 Task: Open Card Service Level Agreement Review in Board Data Visualization Techniques to Workspace Business Development and Sales and add a team member Softage.1@softage.net, a label Orange, a checklist Talent Management, an attachment from Trello, a color Orange and finally, add a card description 'Develop and launch new customer feedback program for service improvements' and a comment 'Let us make sure we have clear communication channels in place for this task to ensure that everyone is on the same page.'. Add a start date 'Jan 01, 1900' with a due date 'Jan 08, 1900'
Action: Mouse moved to (284, 161)
Screenshot: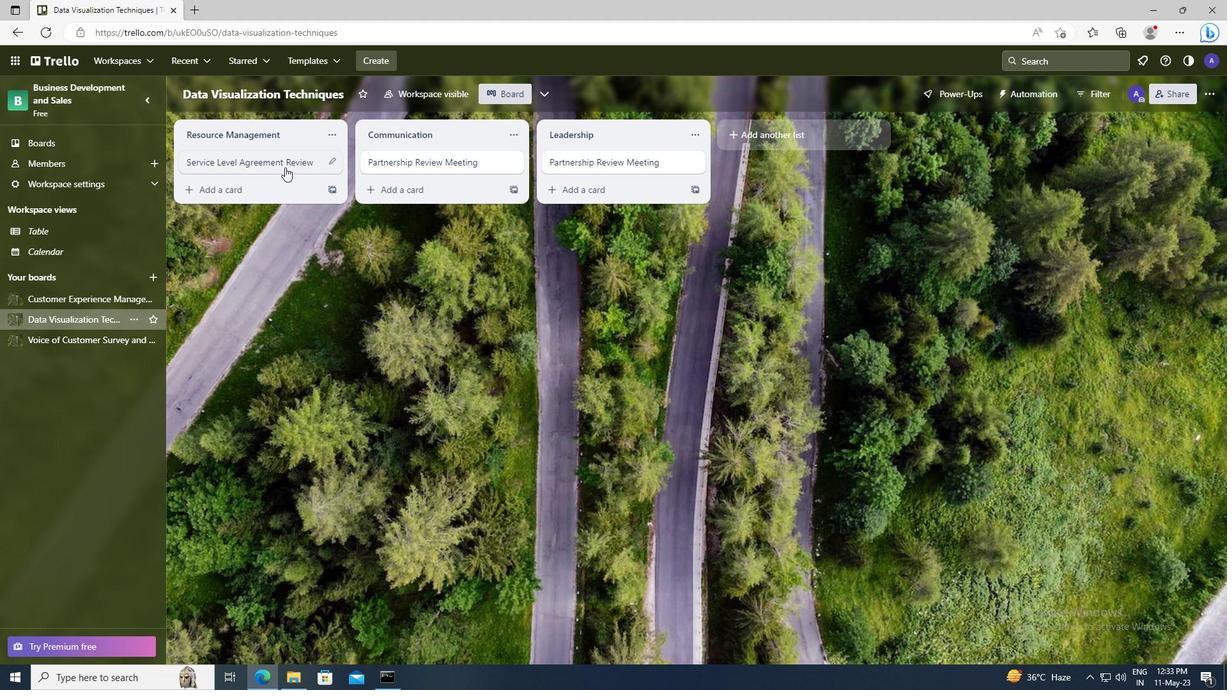 
Action: Mouse pressed left at (284, 161)
Screenshot: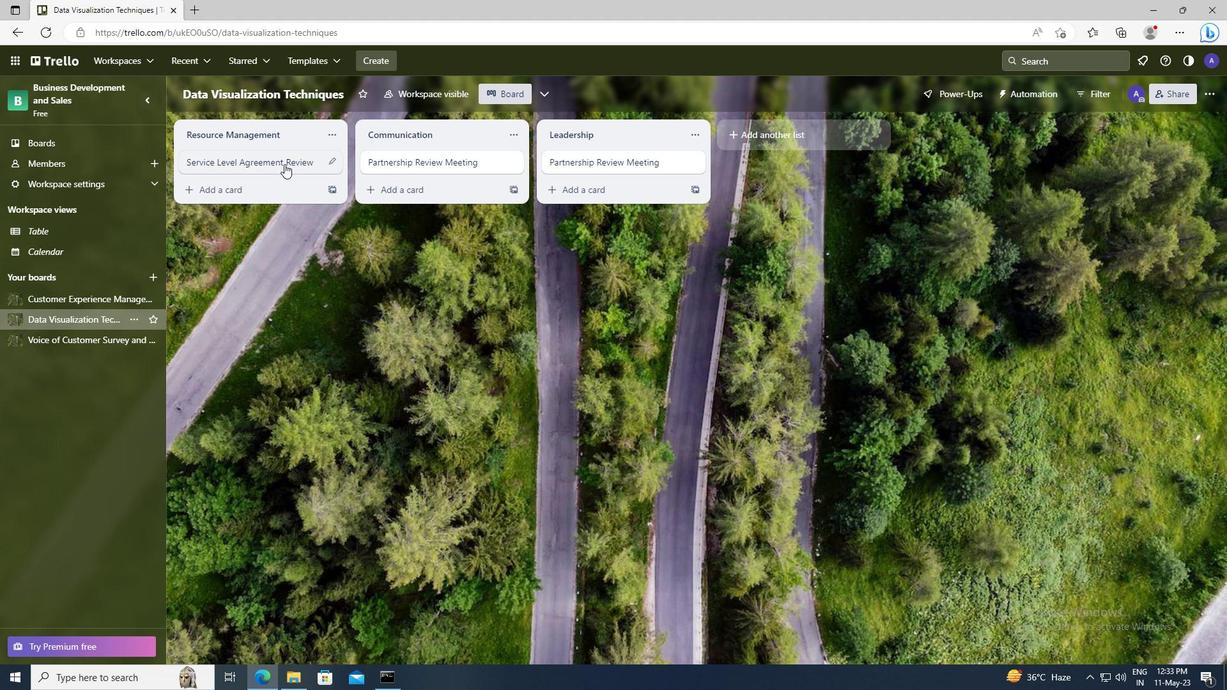 
Action: Mouse moved to (773, 157)
Screenshot: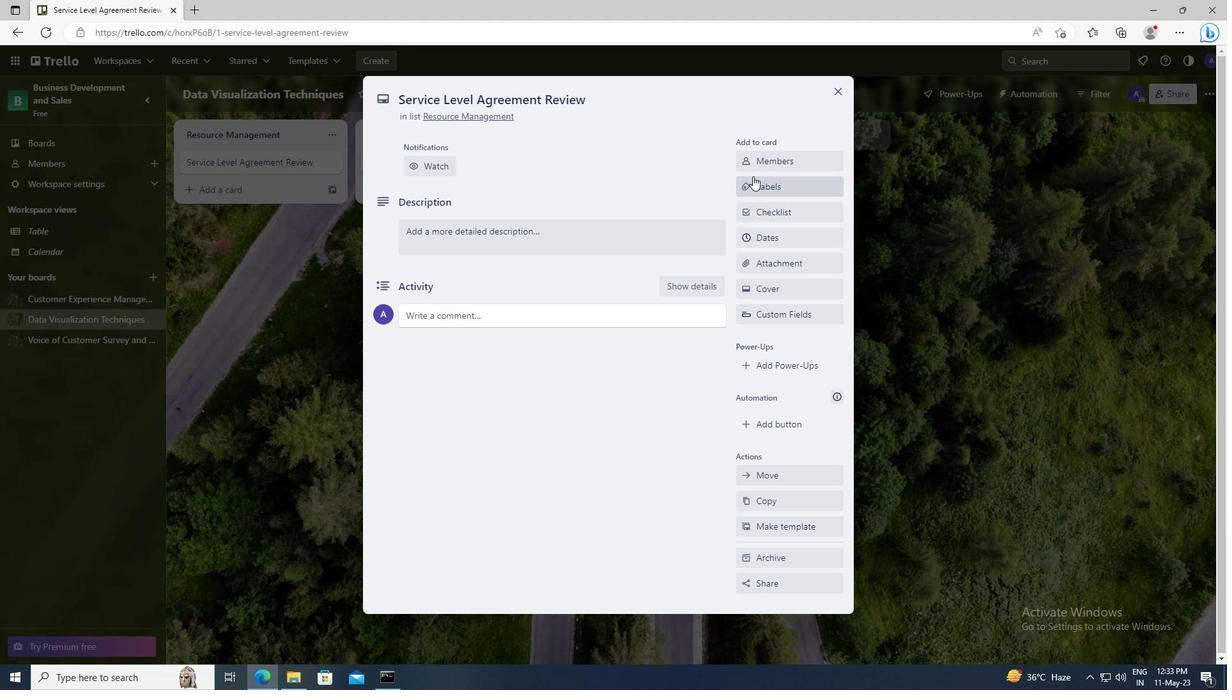 
Action: Mouse pressed left at (773, 157)
Screenshot: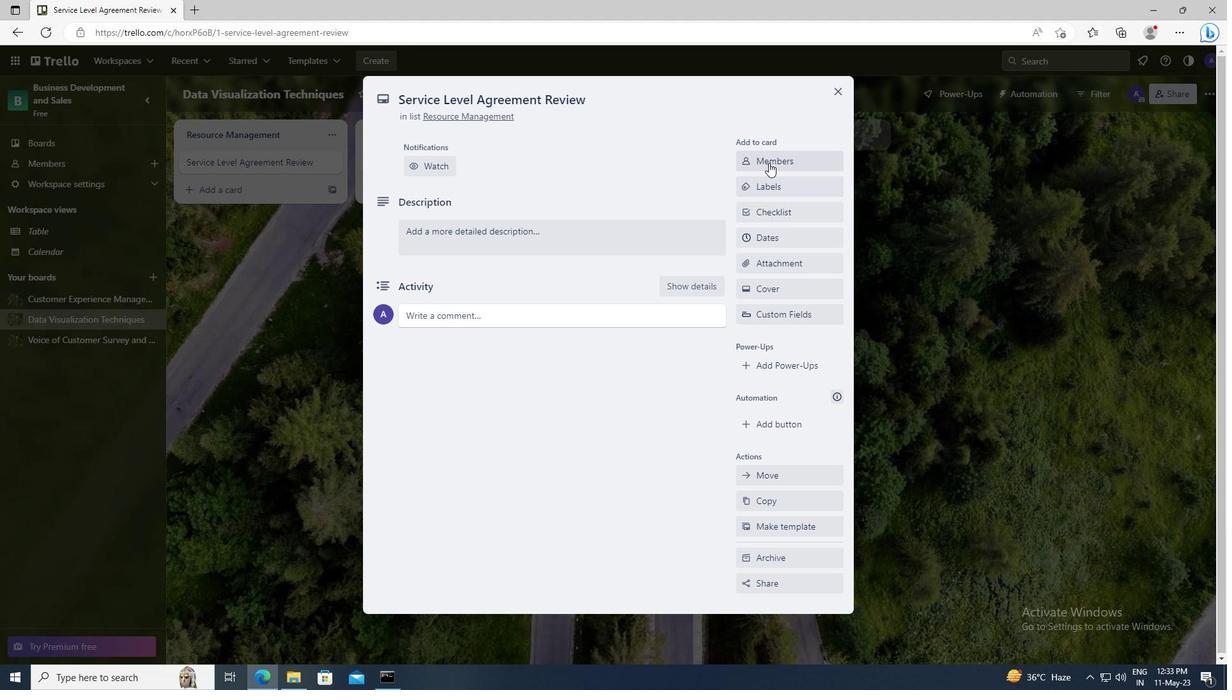 
Action: Mouse moved to (779, 216)
Screenshot: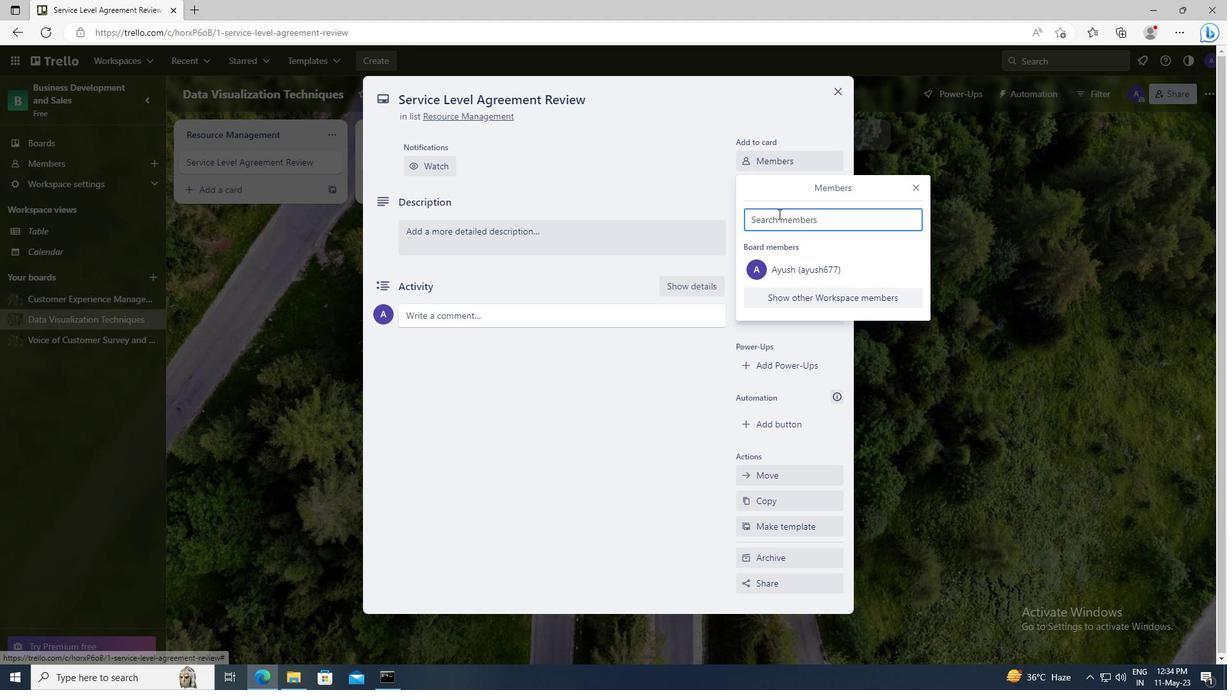 
Action: Mouse pressed left at (779, 216)
Screenshot: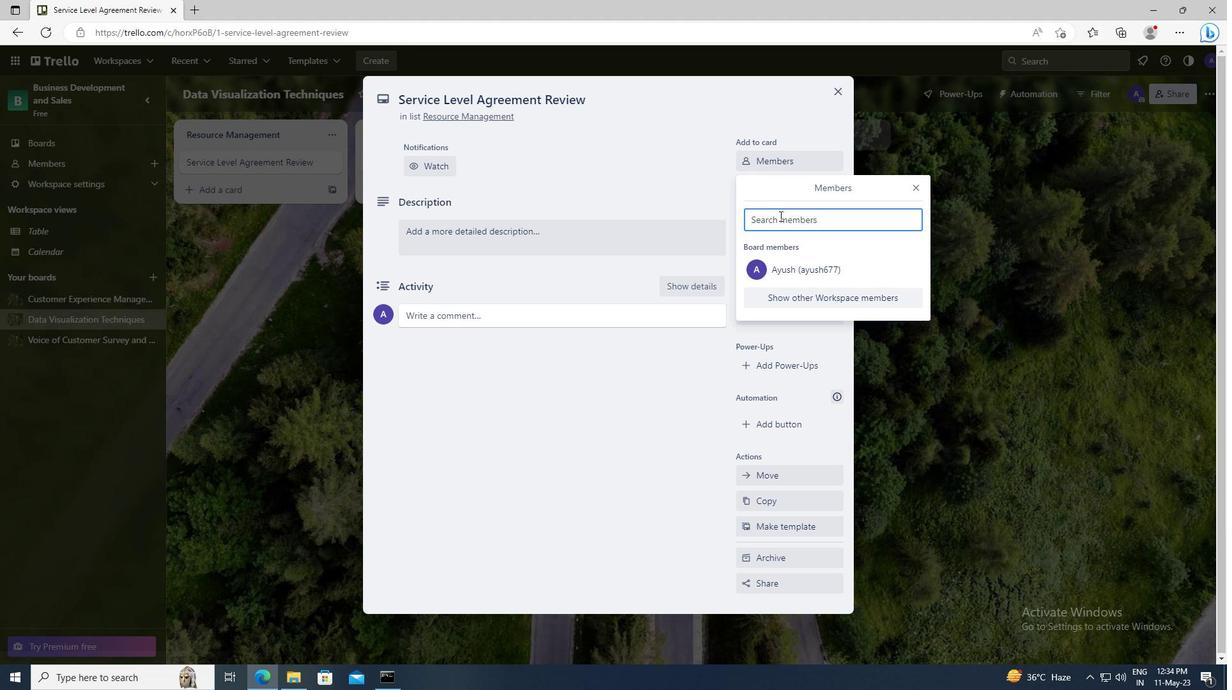 
Action: Key pressed <Key.shift>SOFTAGE.1
Screenshot: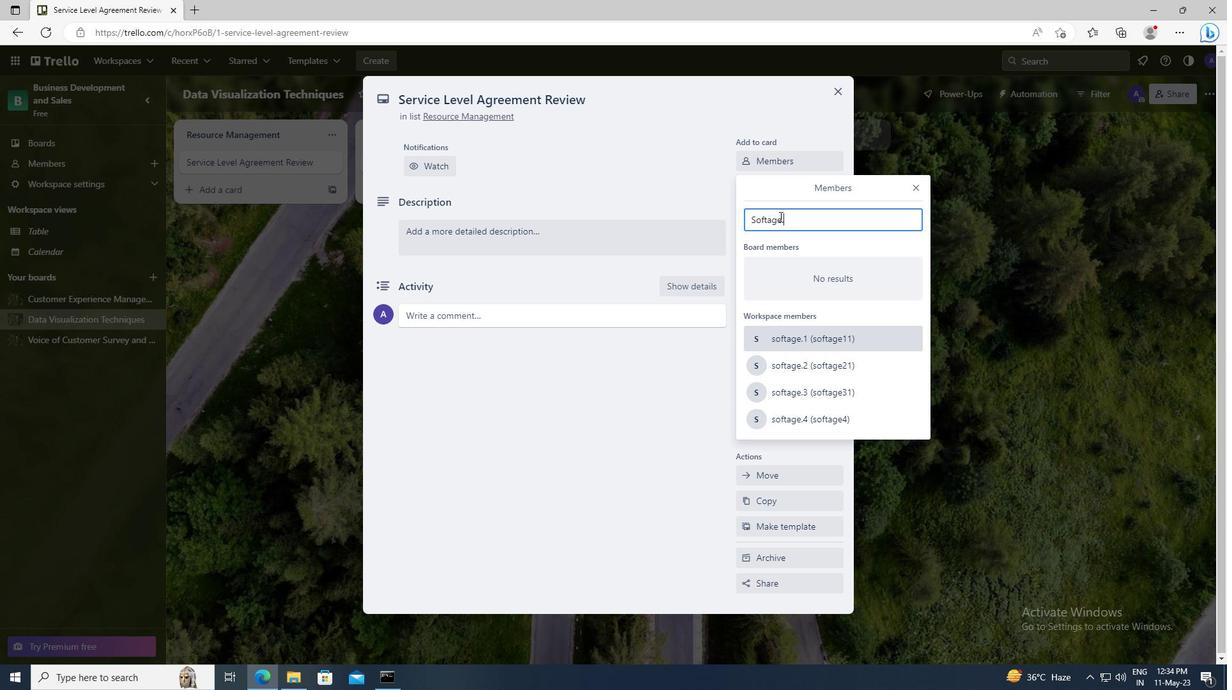 
Action: Mouse moved to (786, 337)
Screenshot: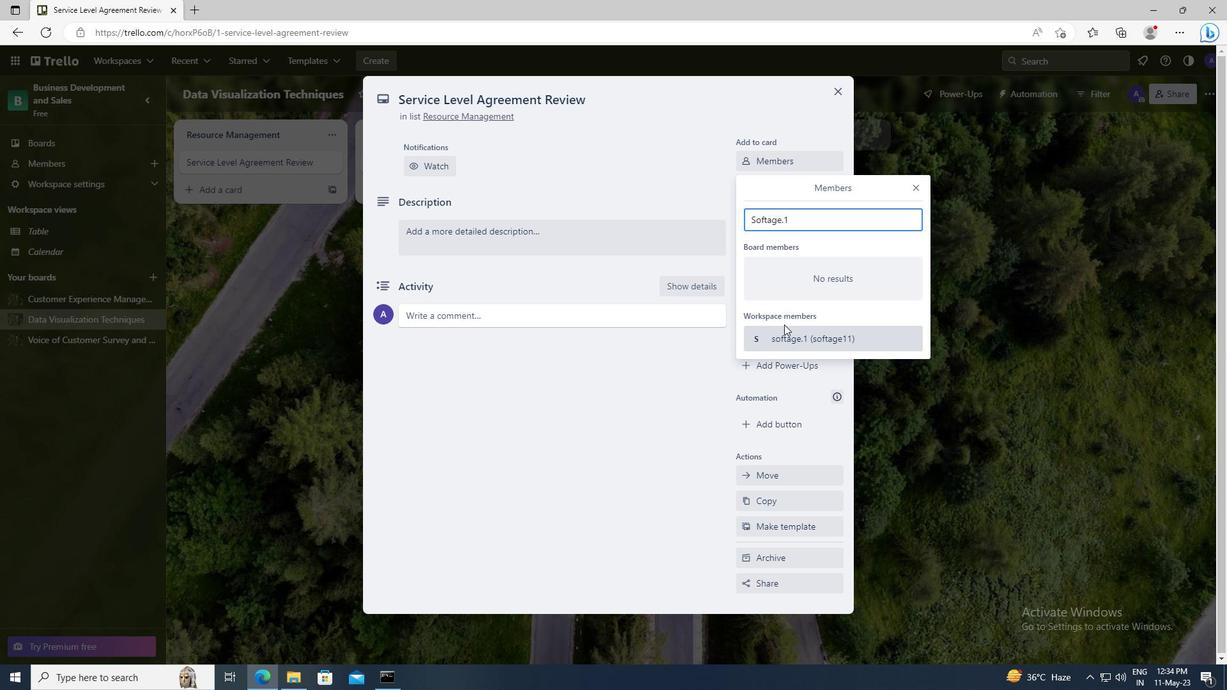 
Action: Mouse pressed left at (786, 337)
Screenshot: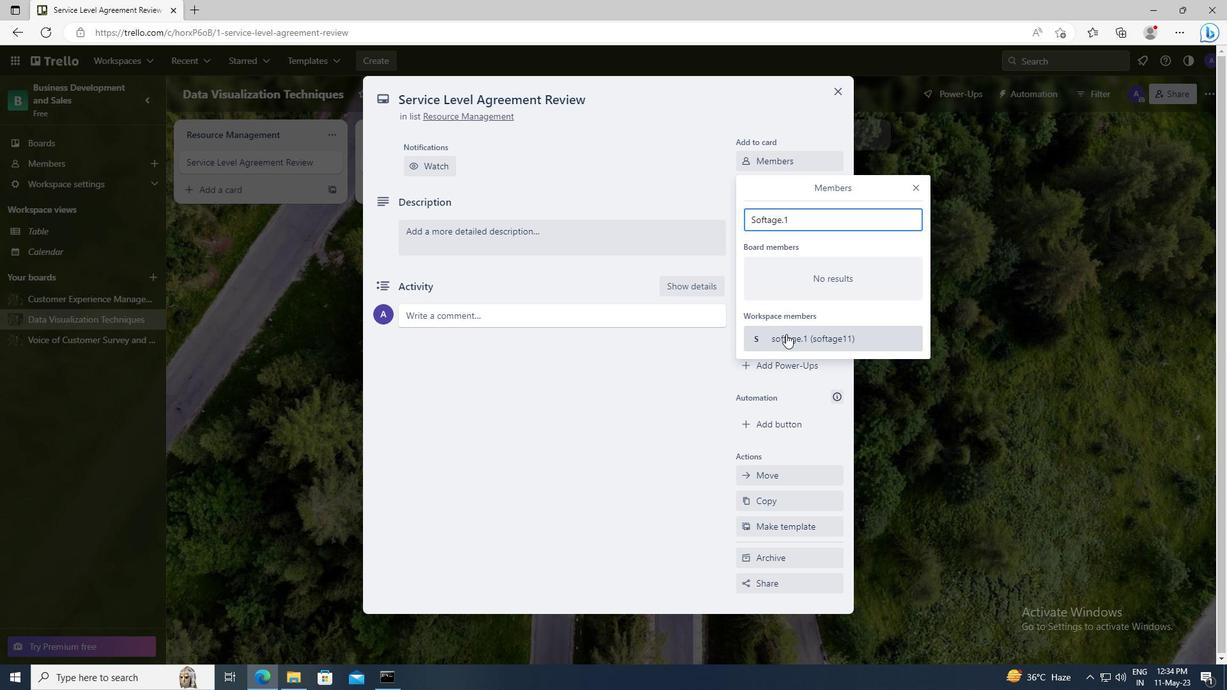 
Action: Mouse moved to (918, 189)
Screenshot: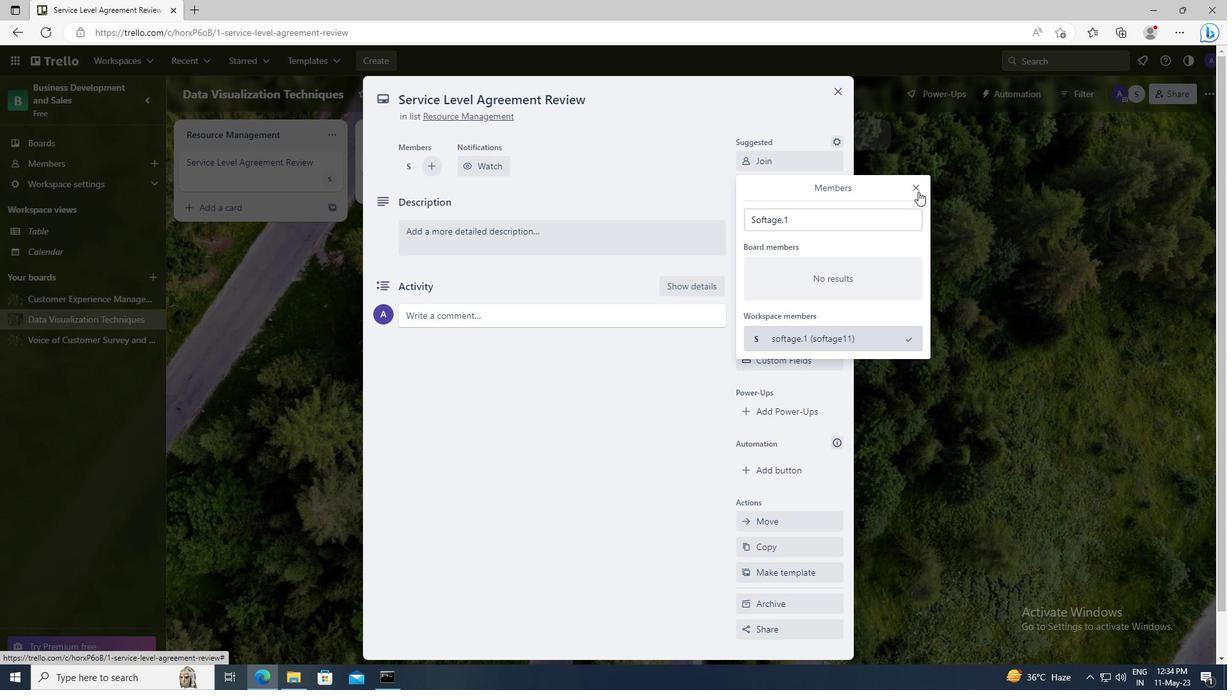 
Action: Mouse pressed left at (918, 189)
Screenshot: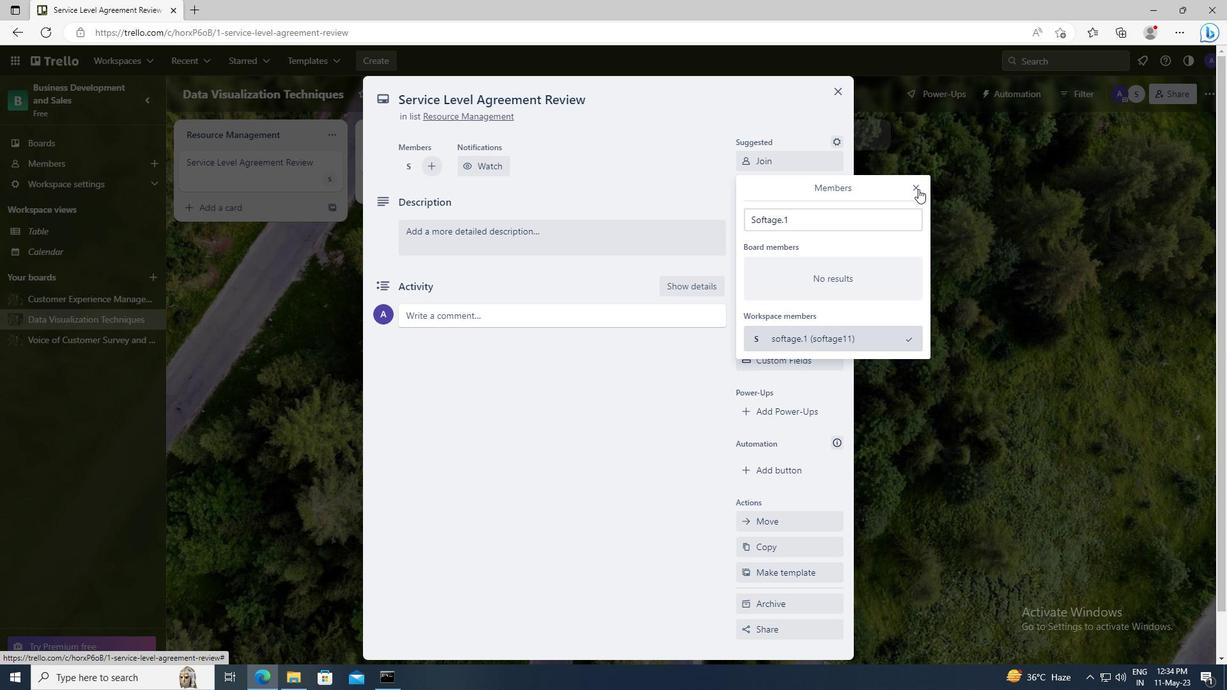 
Action: Mouse moved to (773, 230)
Screenshot: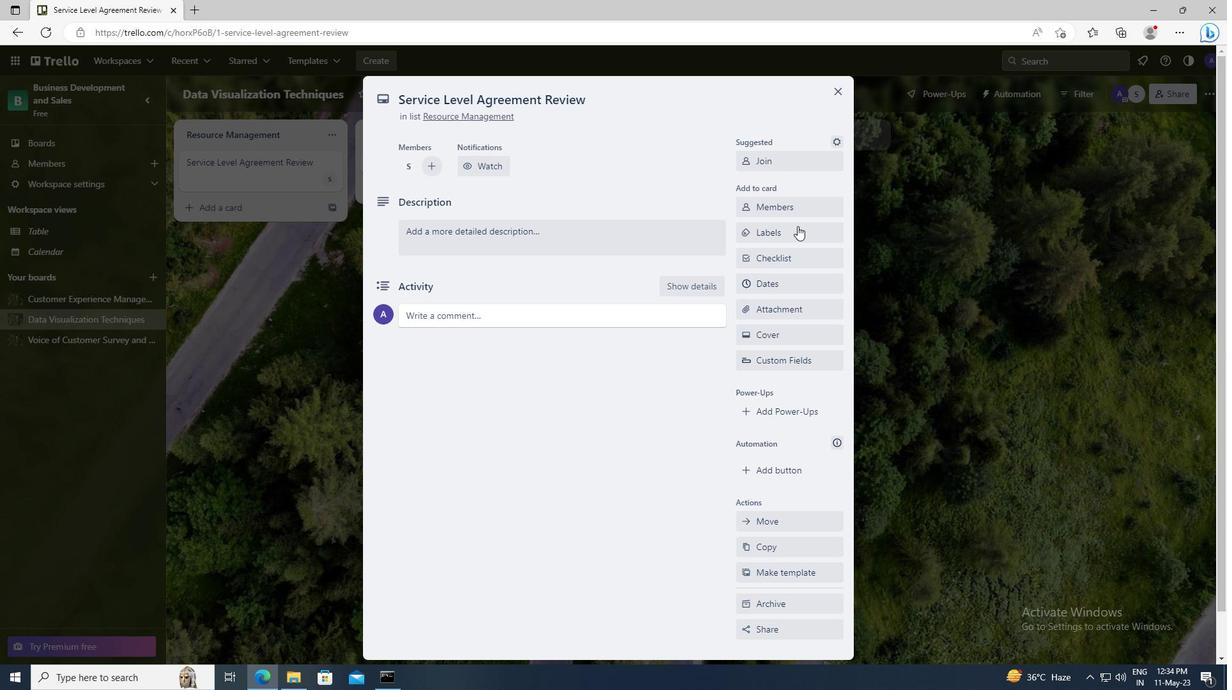 
Action: Mouse pressed left at (773, 230)
Screenshot: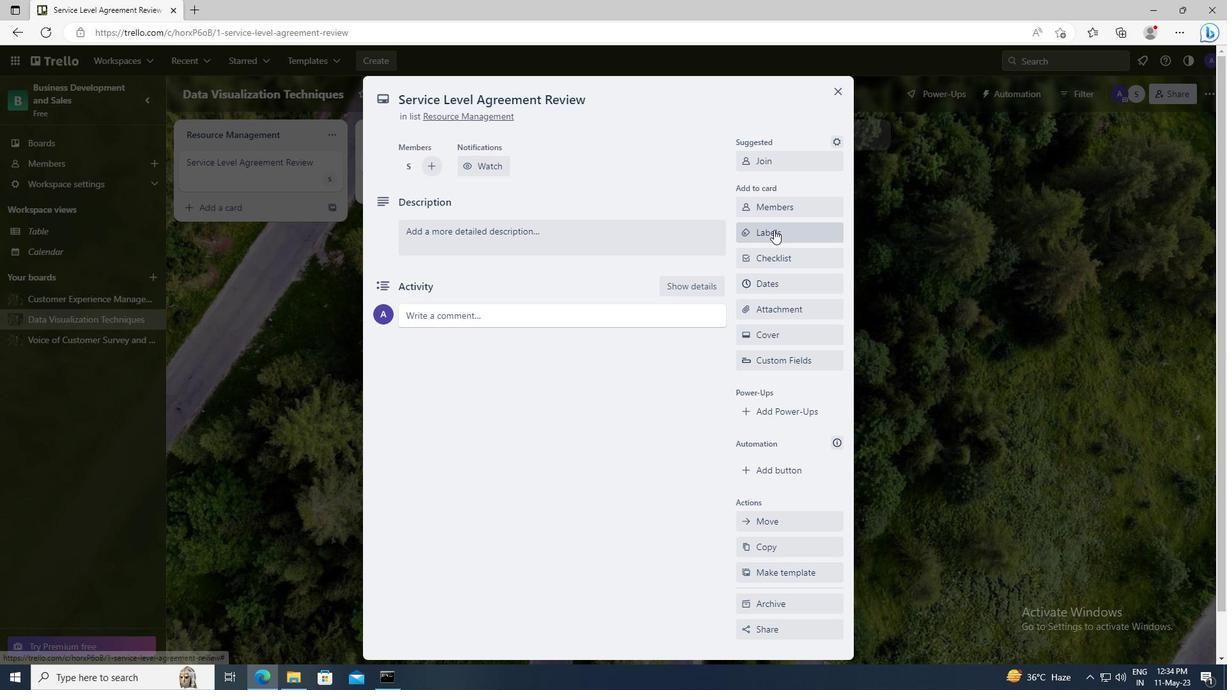 
Action: Mouse moved to (818, 482)
Screenshot: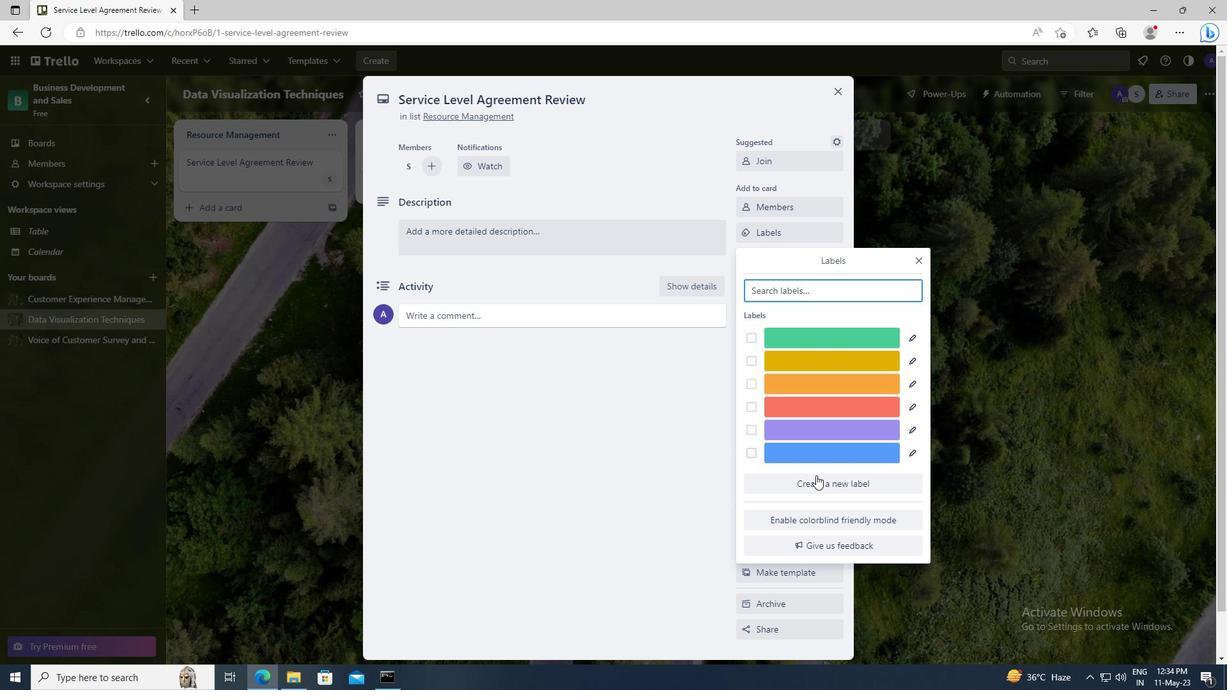 
Action: Mouse pressed left at (818, 482)
Screenshot: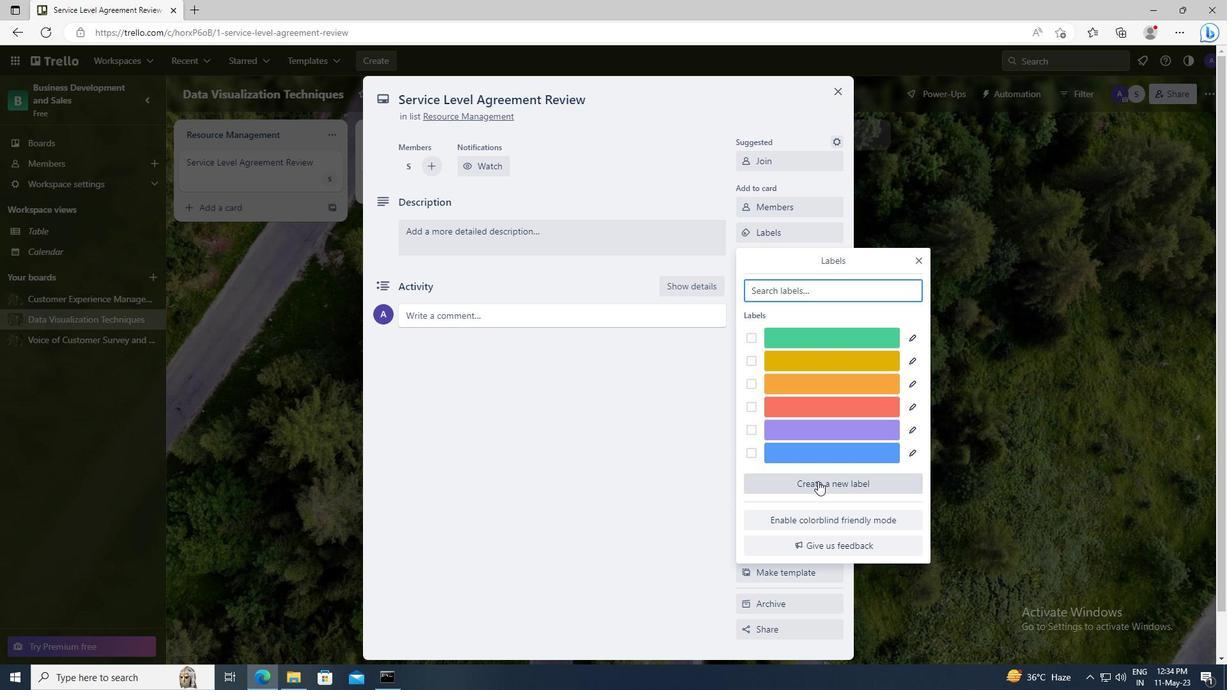 
Action: Mouse moved to (841, 448)
Screenshot: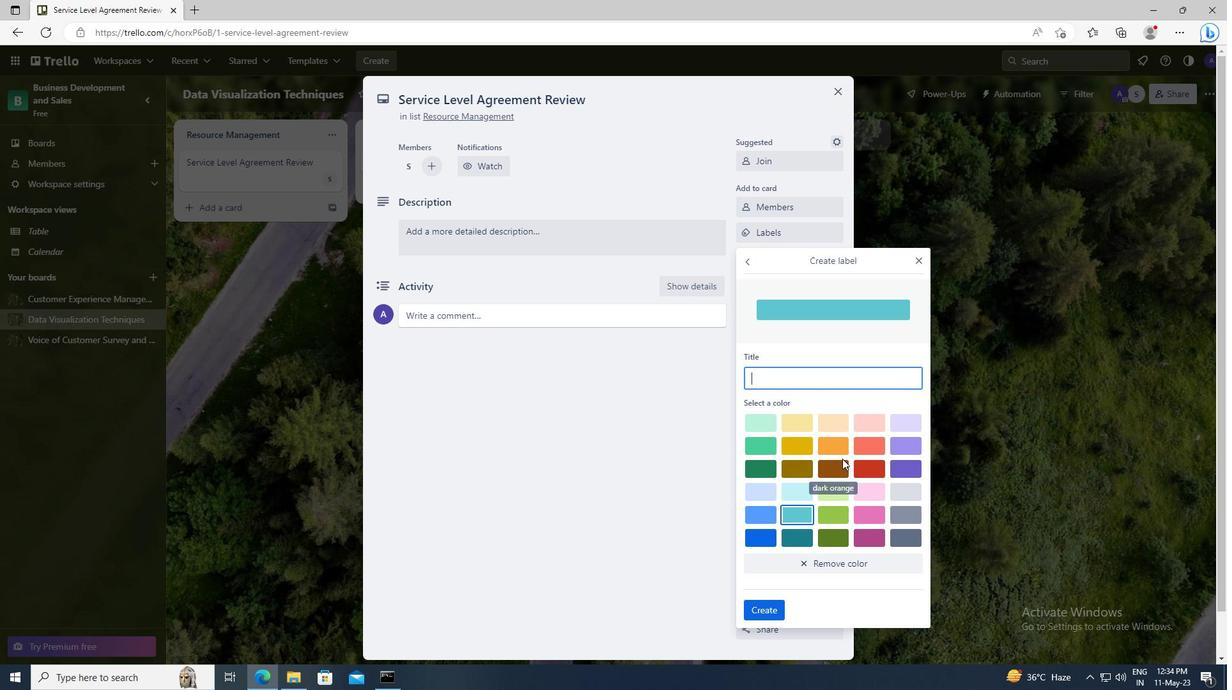 
Action: Mouse pressed left at (841, 448)
Screenshot: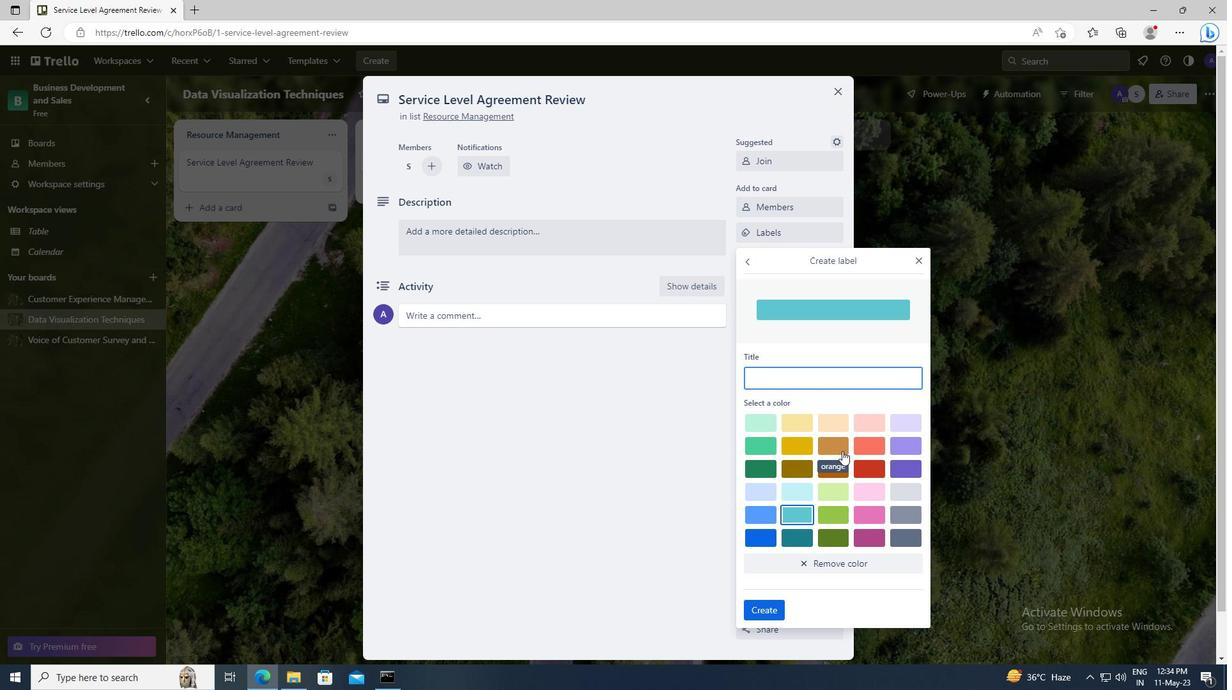 
Action: Mouse moved to (777, 607)
Screenshot: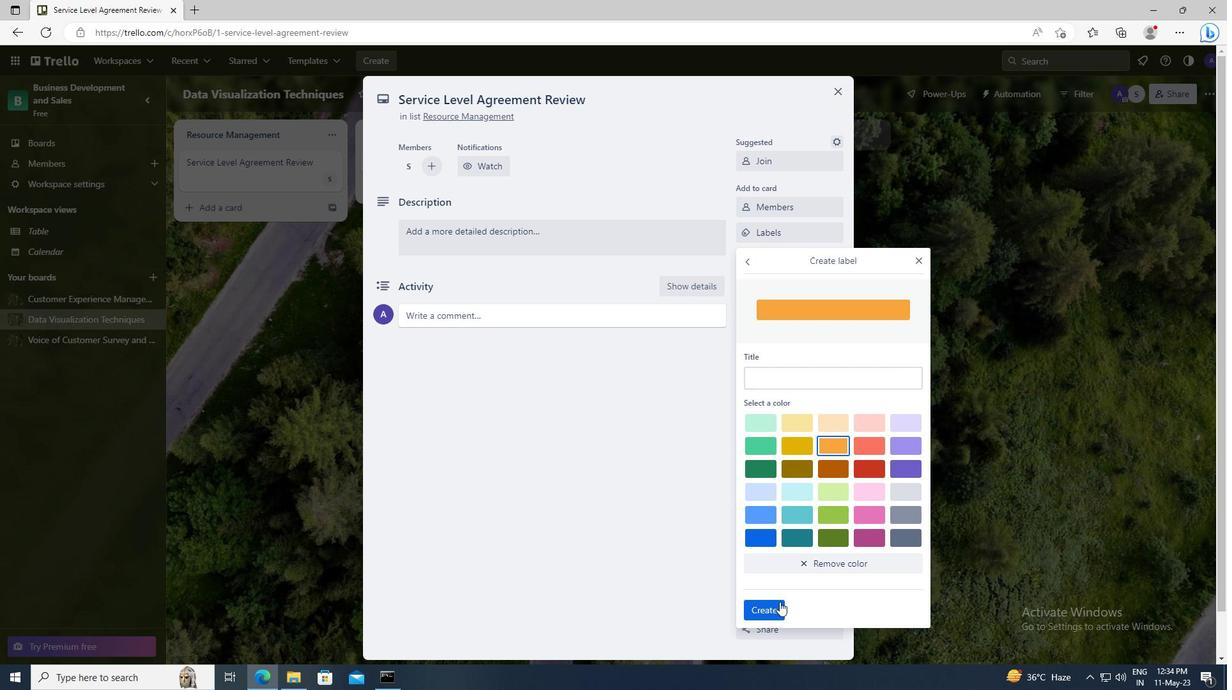 
Action: Mouse pressed left at (777, 607)
Screenshot: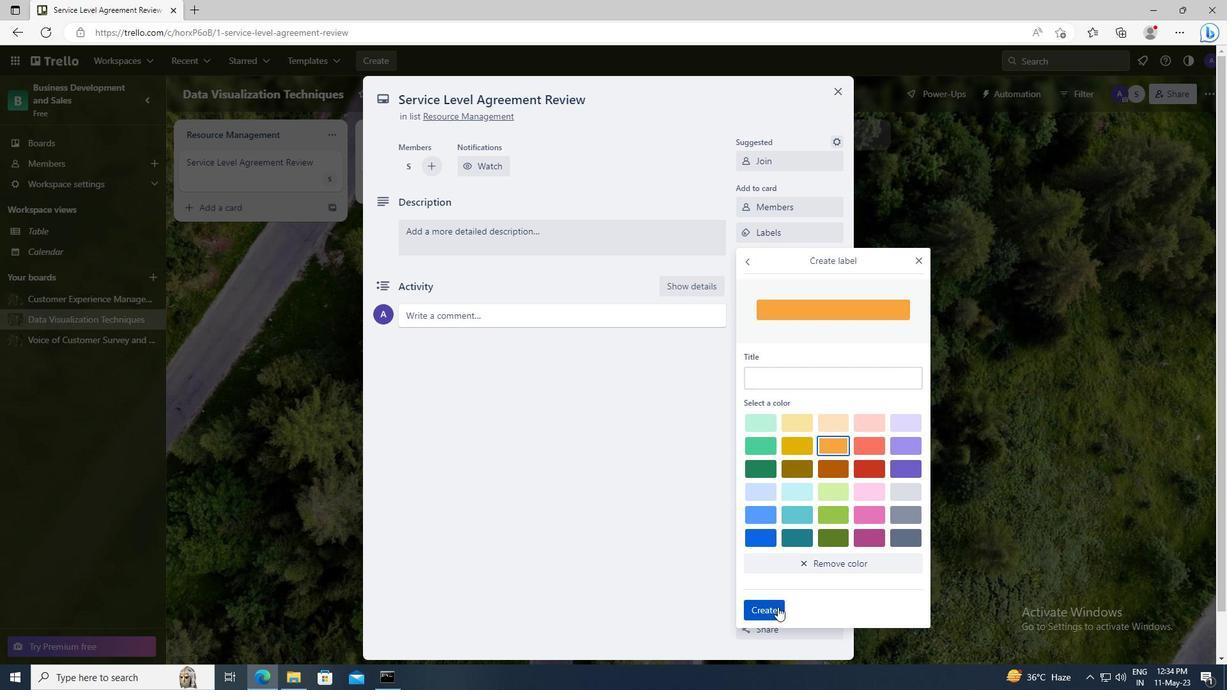 
Action: Mouse moved to (919, 261)
Screenshot: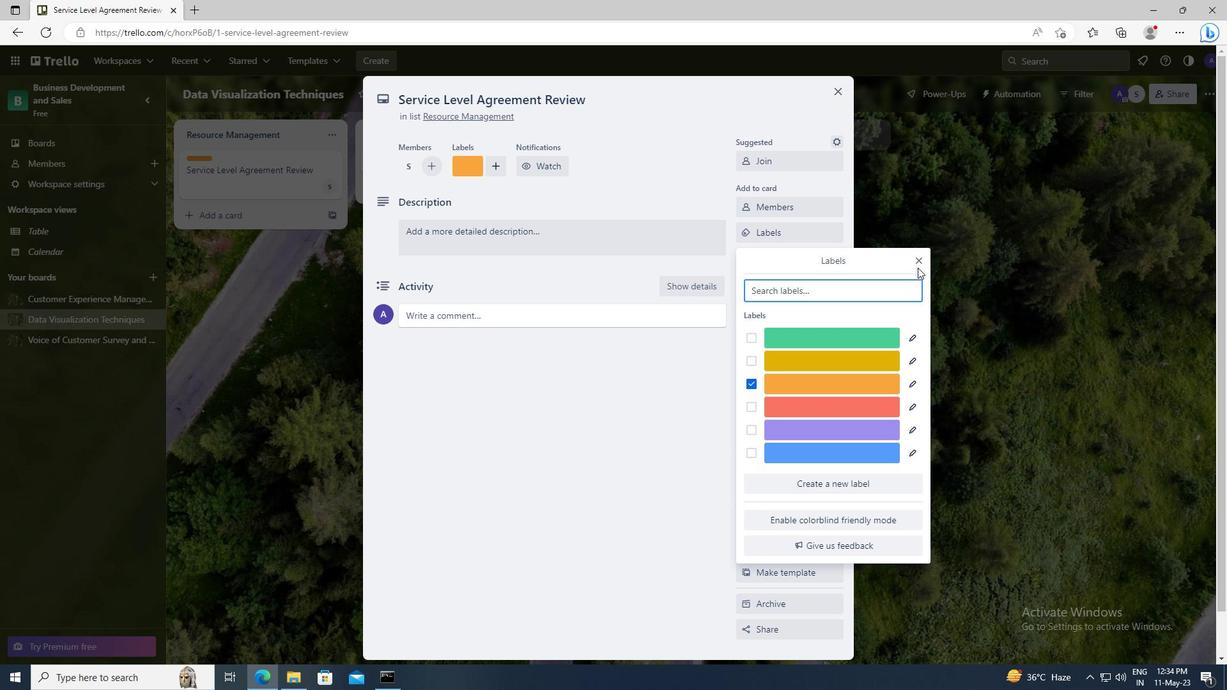 
Action: Mouse pressed left at (919, 261)
Screenshot: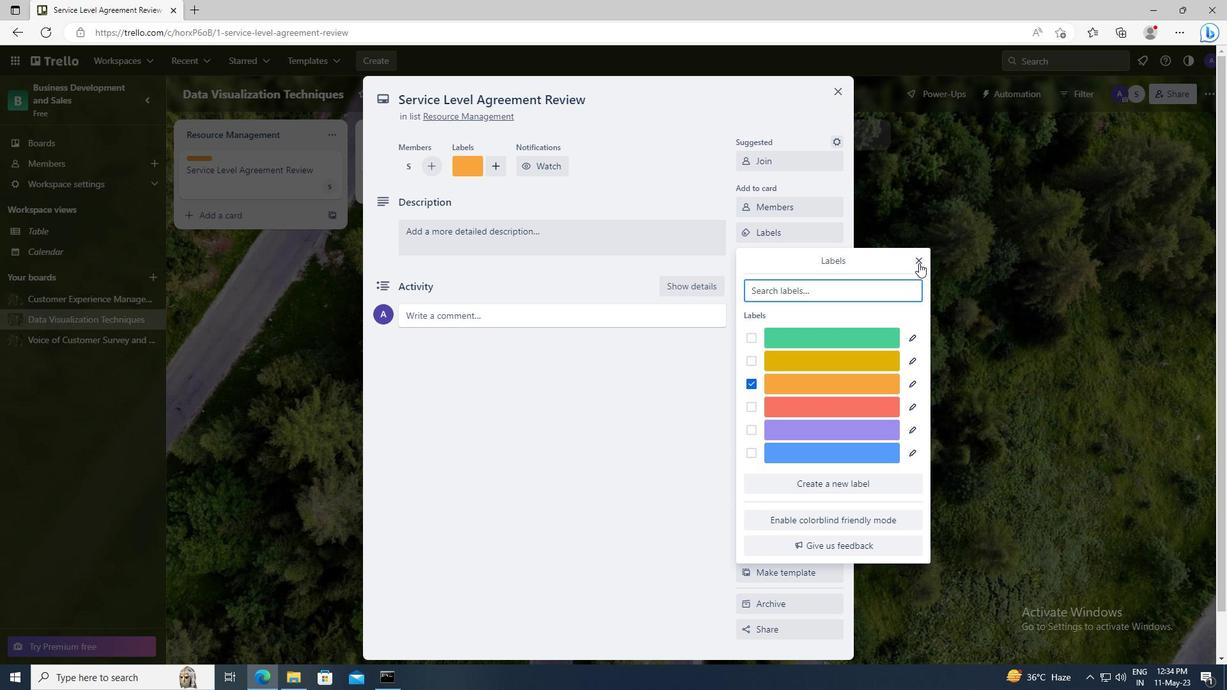 
Action: Mouse moved to (798, 257)
Screenshot: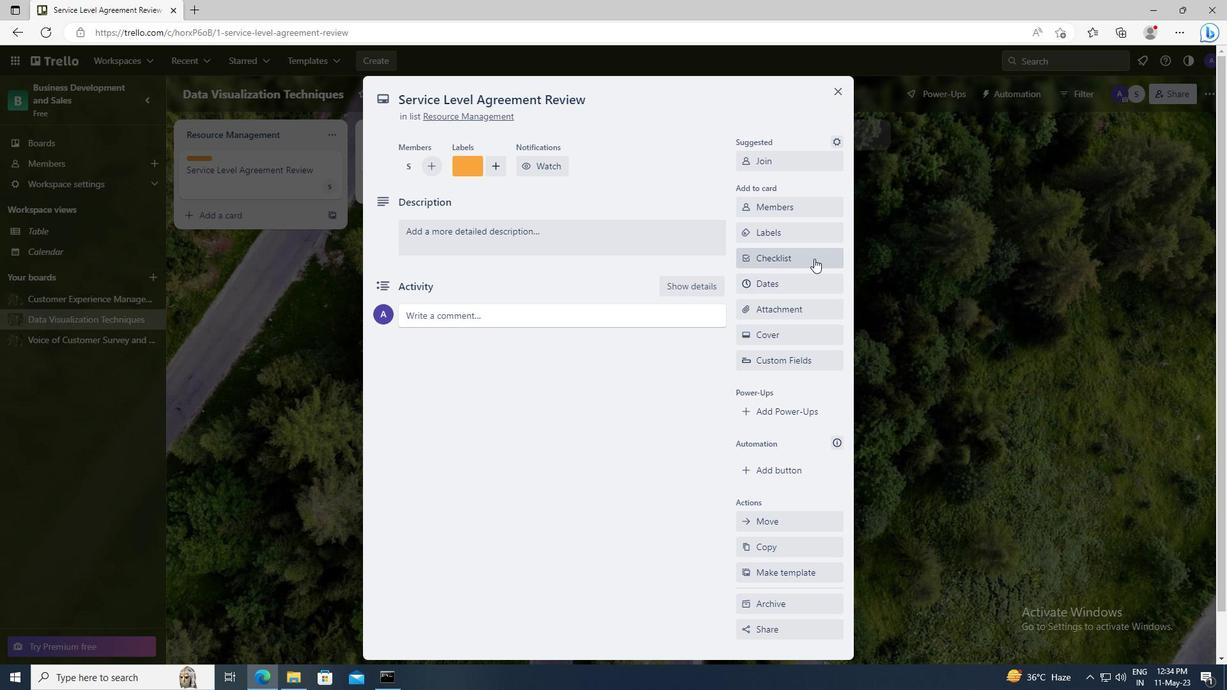 
Action: Mouse pressed left at (798, 257)
Screenshot: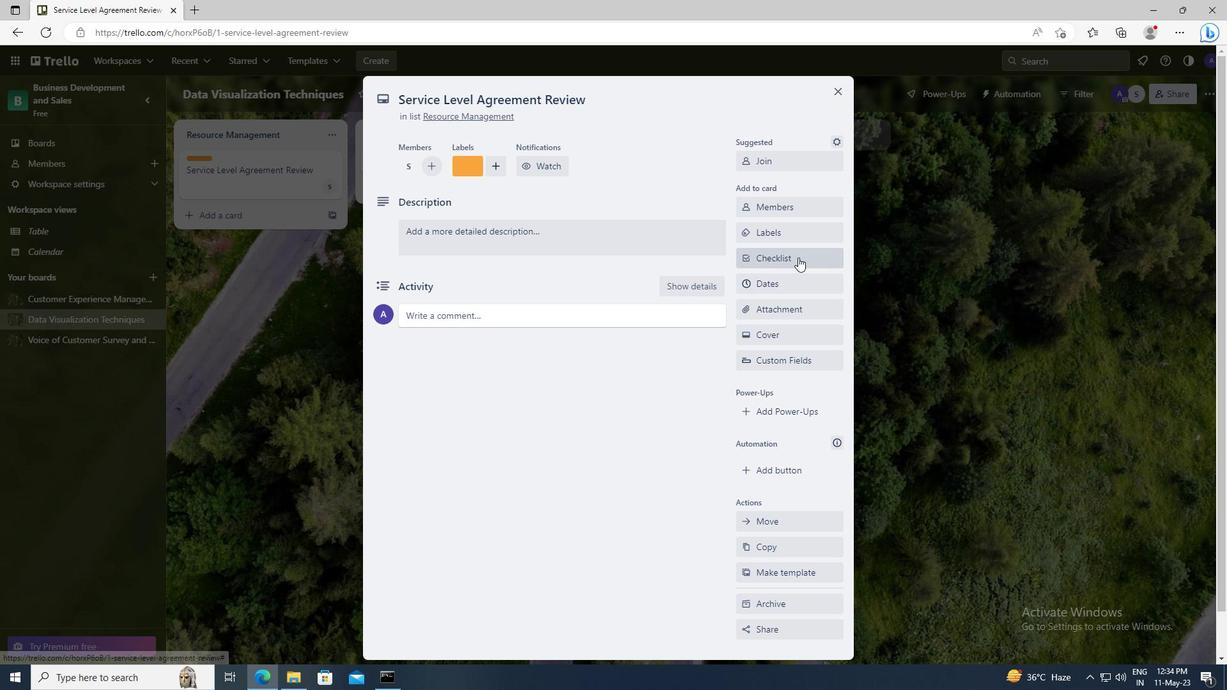 
Action: Key pressed <Key.shift>TALENT<Key.space><Key.shift>MANAGEMENT
Screenshot: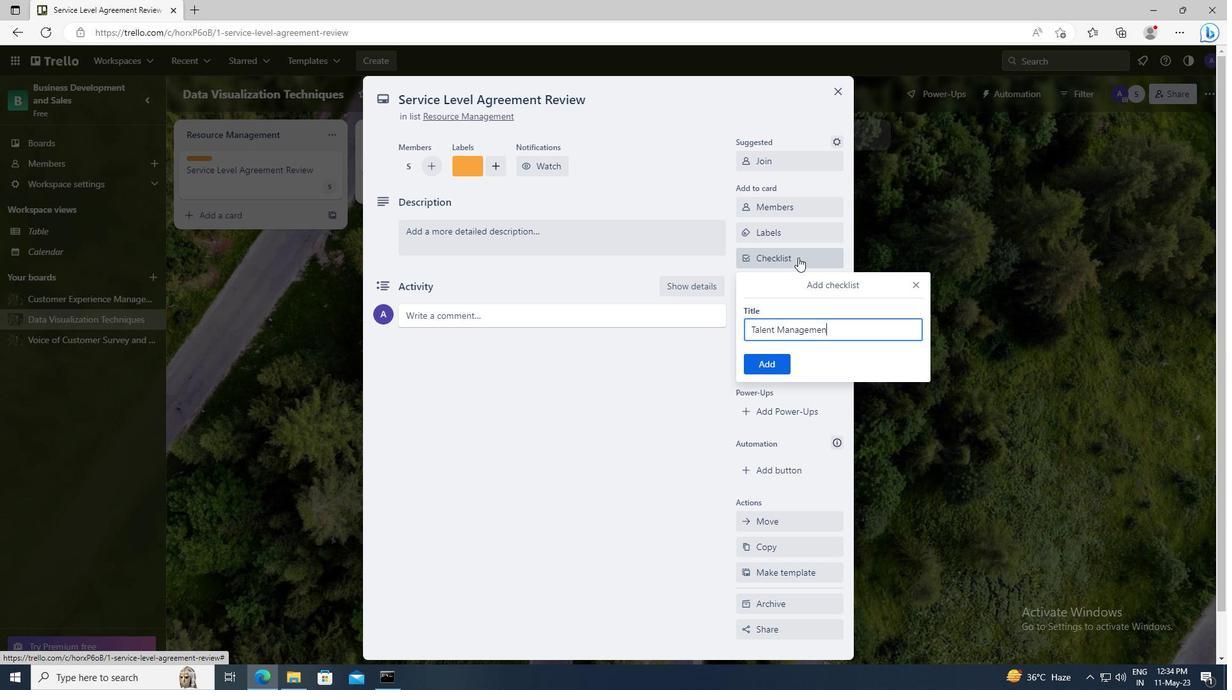 
Action: Mouse moved to (769, 364)
Screenshot: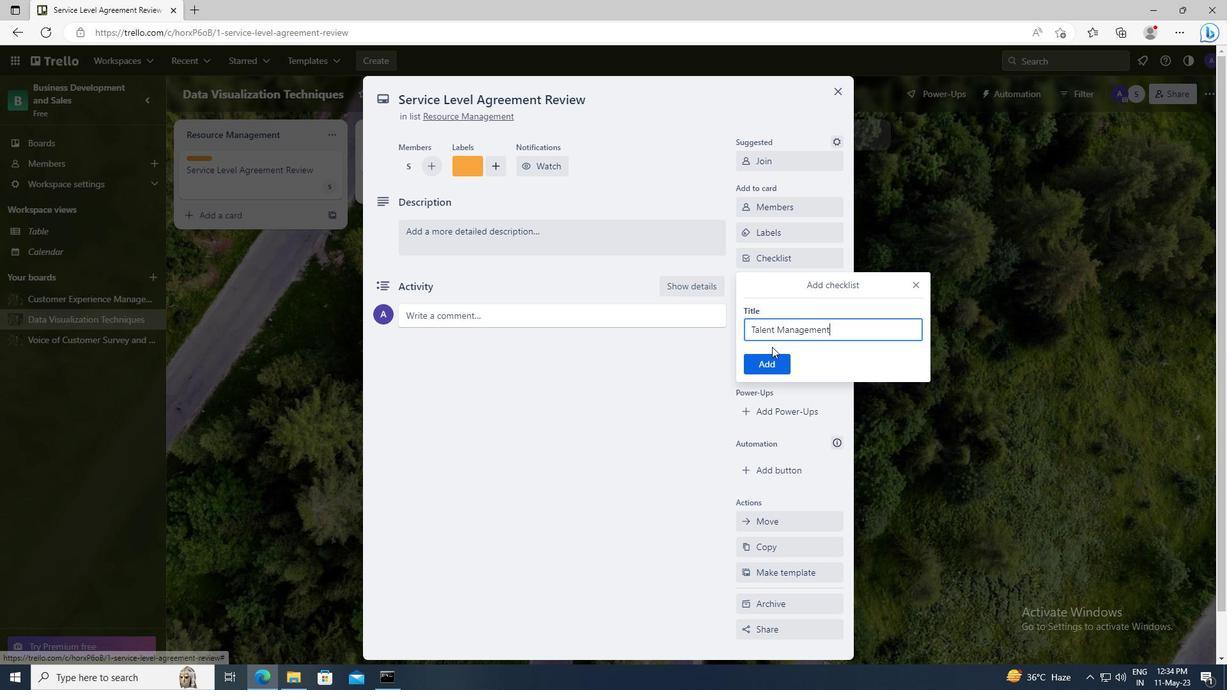 
Action: Mouse pressed left at (769, 364)
Screenshot: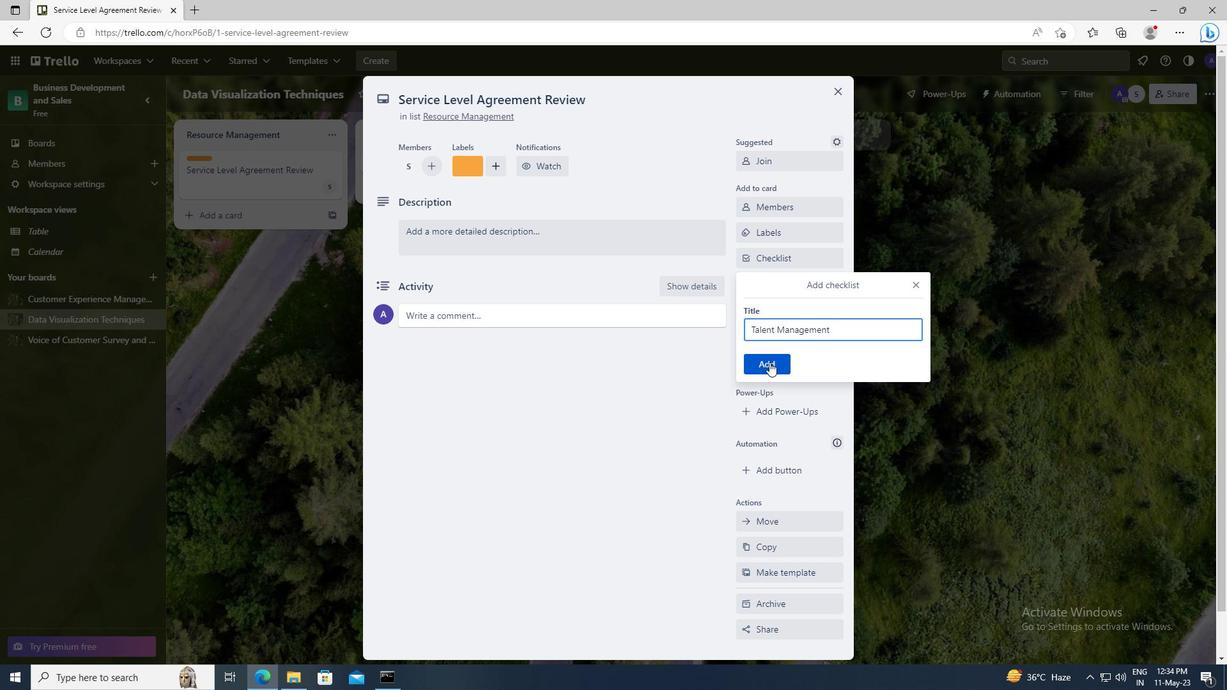 
Action: Mouse moved to (765, 299)
Screenshot: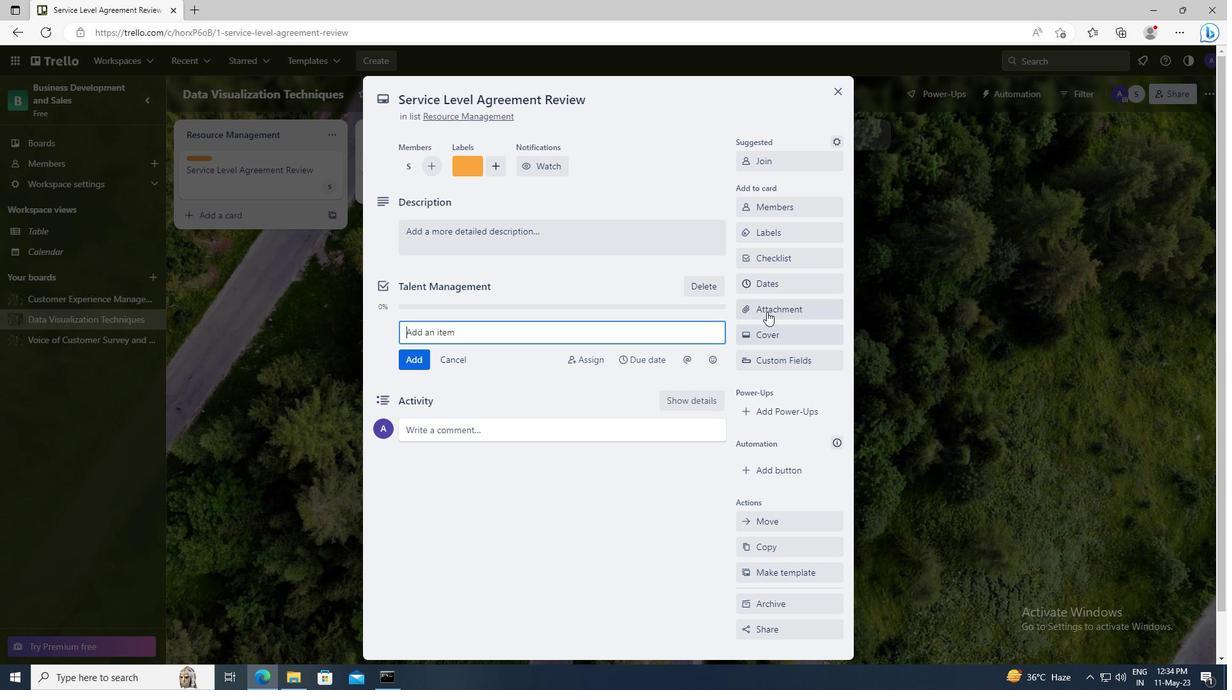 
Action: Mouse pressed left at (765, 299)
Screenshot: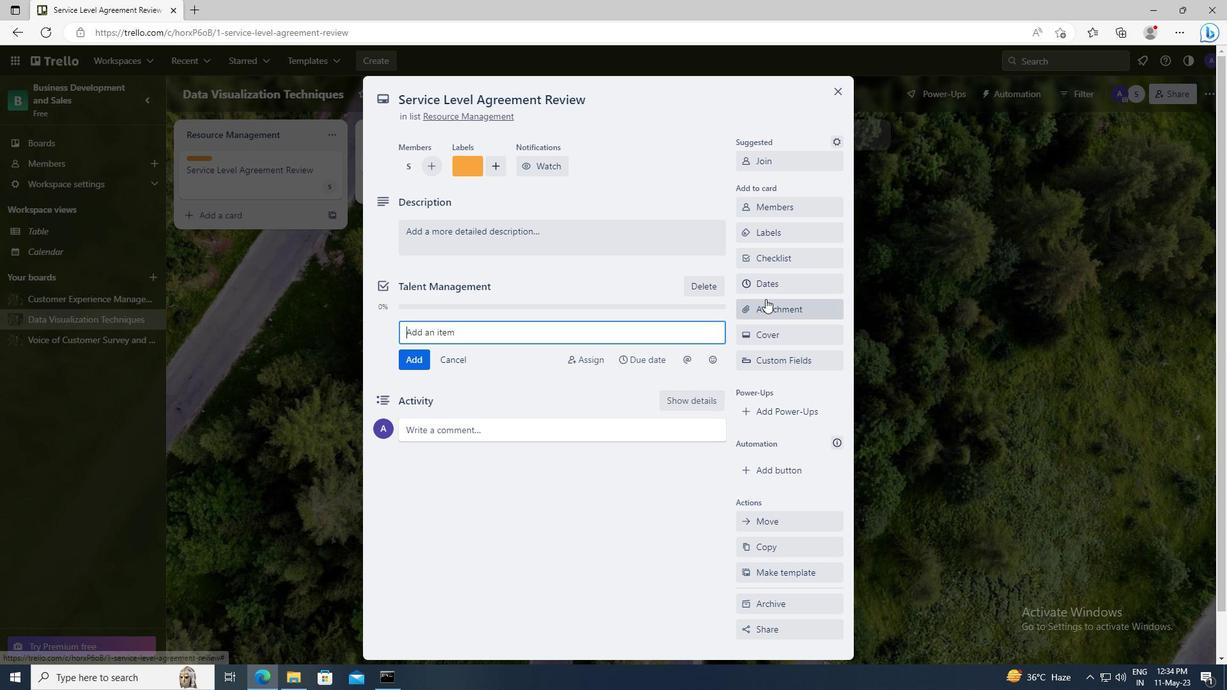 
Action: Mouse moved to (761, 386)
Screenshot: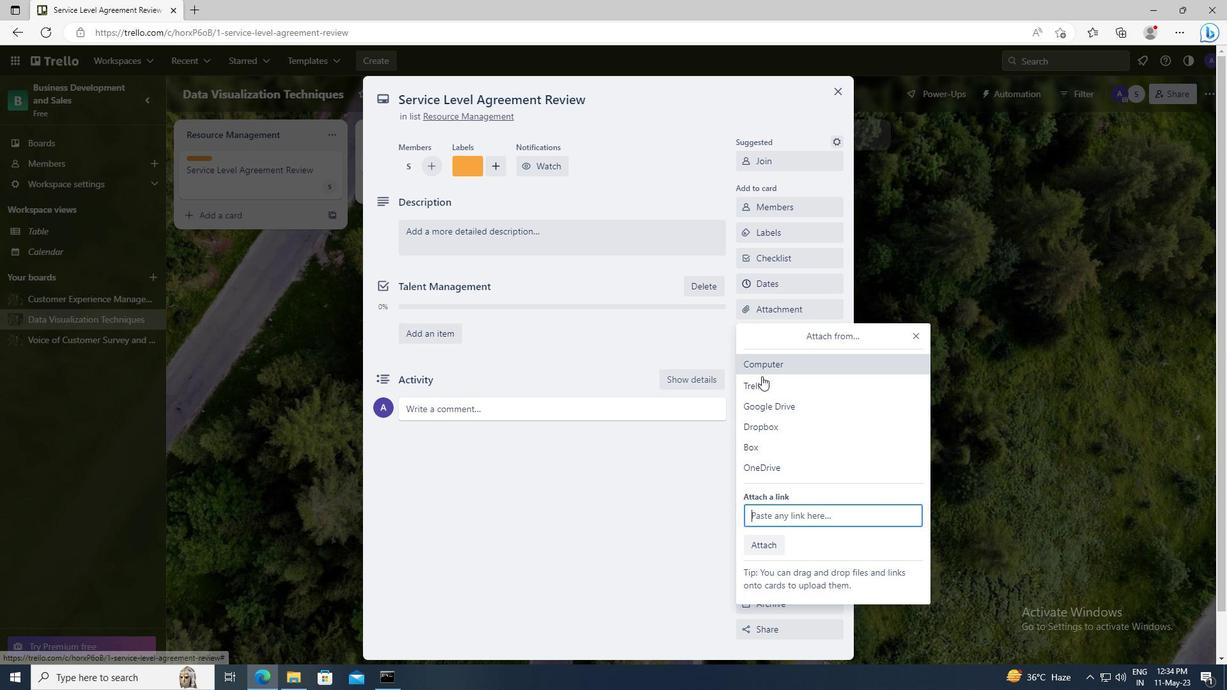 
Action: Mouse pressed left at (761, 386)
Screenshot: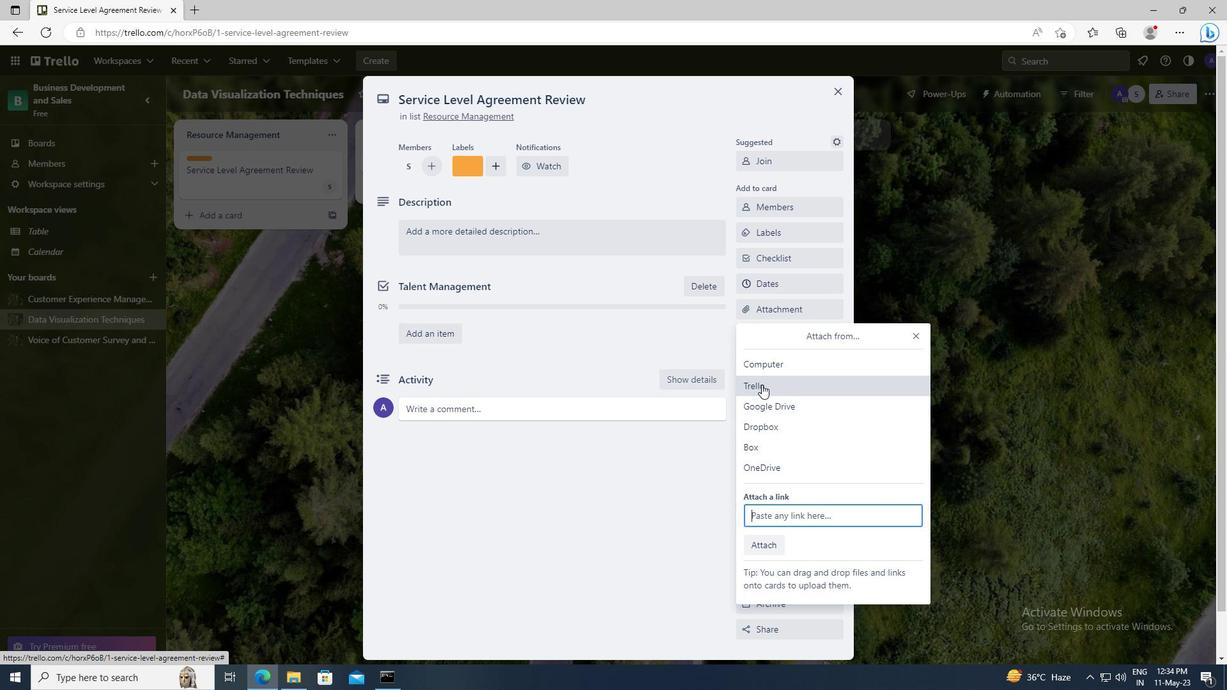 
Action: Mouse moved to (766, 295)
Screenshot: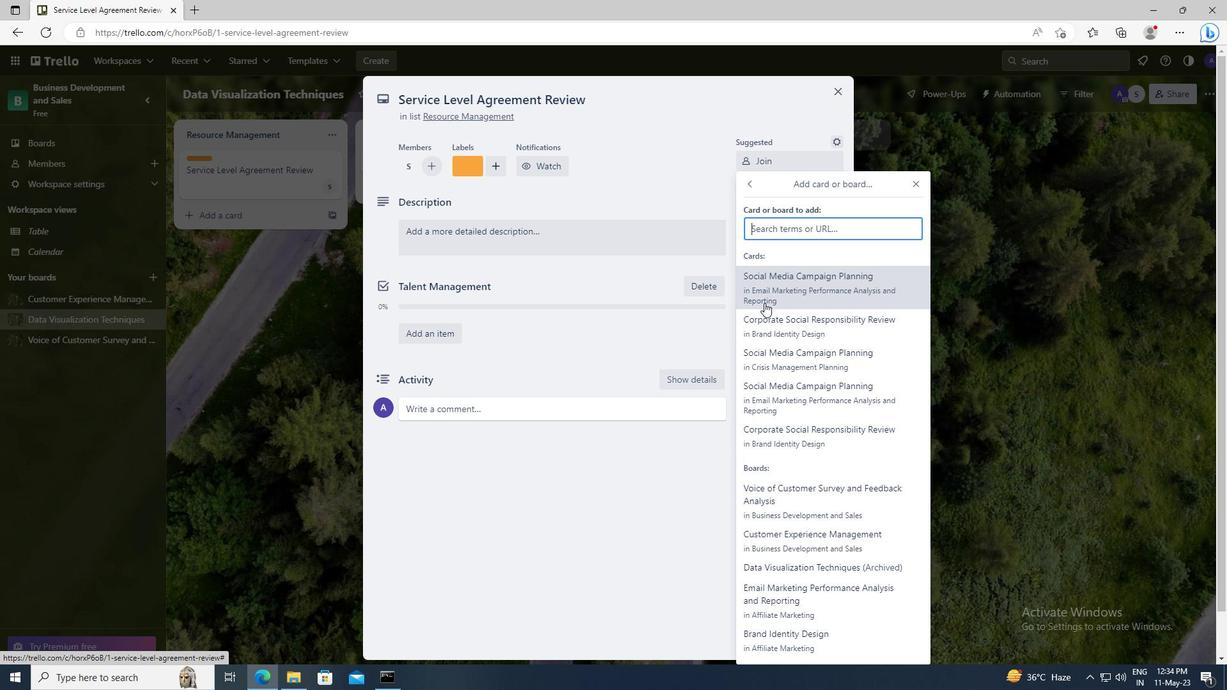 
Action: Mouse pressed left at (766, 295)
Screenshot: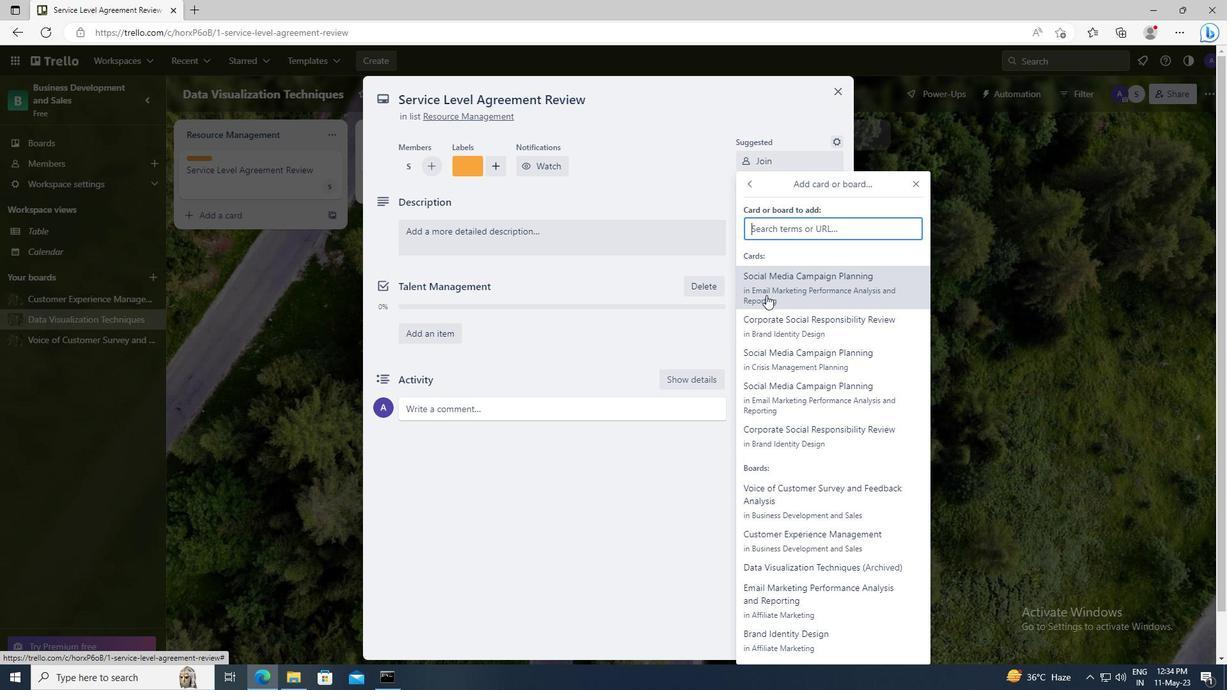 
Action: Mouse moved to (766, 325)
Screenshot: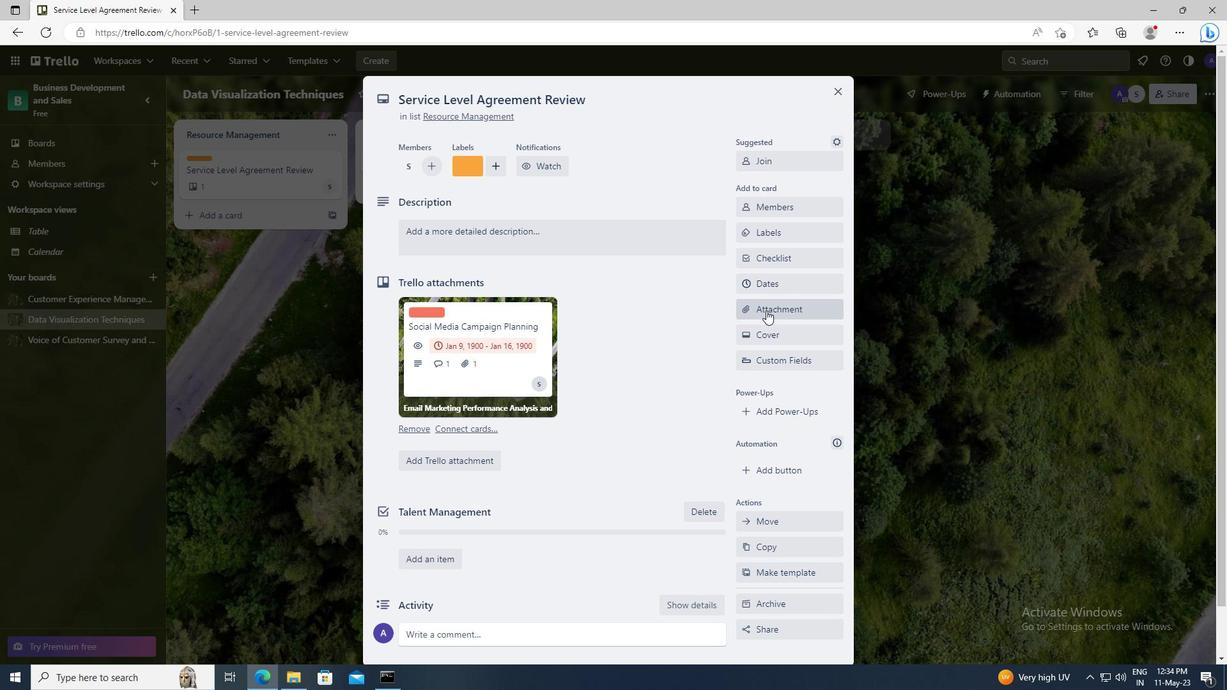 
Action: Mouse pressed left at (766, 325)
Screenshot: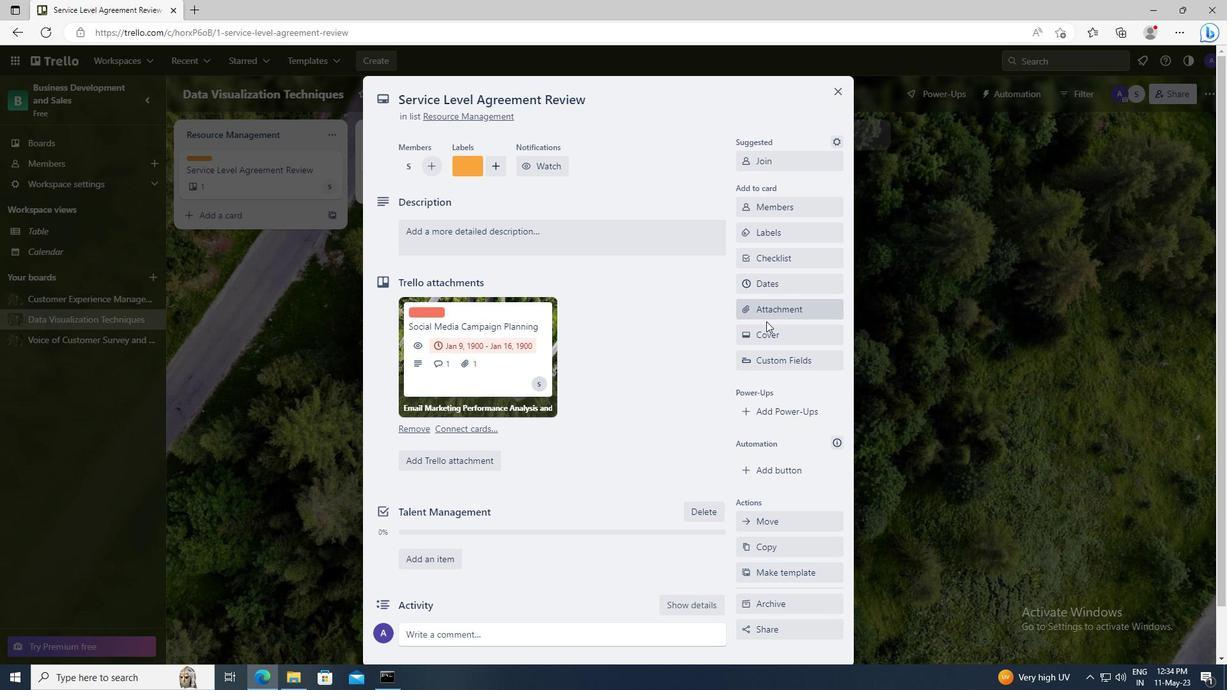 
Action: Mouse moved to (841, 409)
Screenshot: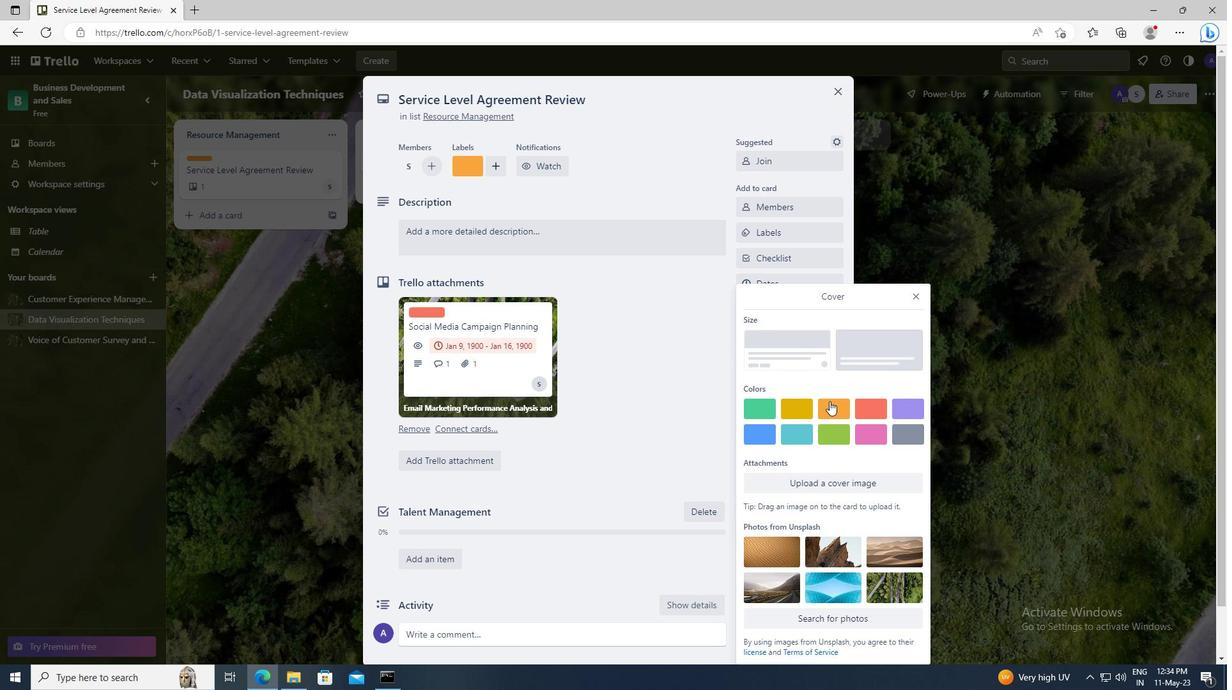 
Action: Mouse pressed left at (841, 409)
Screenshot: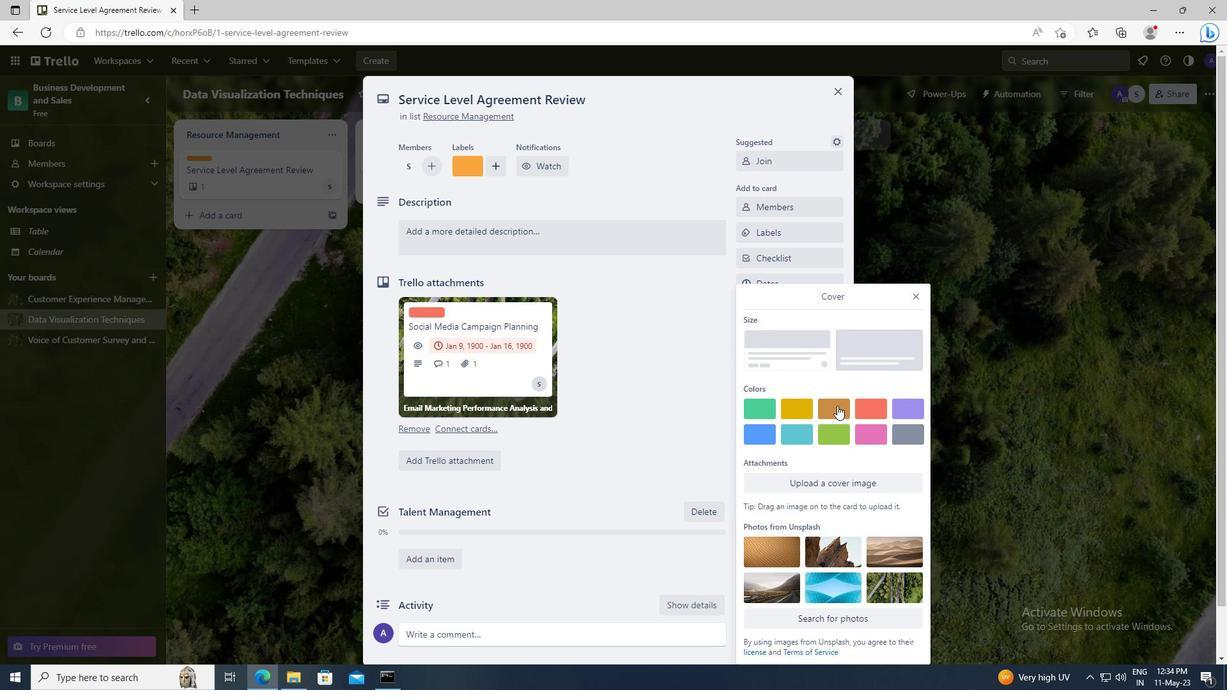 
Action: Mouse moved to (914, 272)
Screenshot: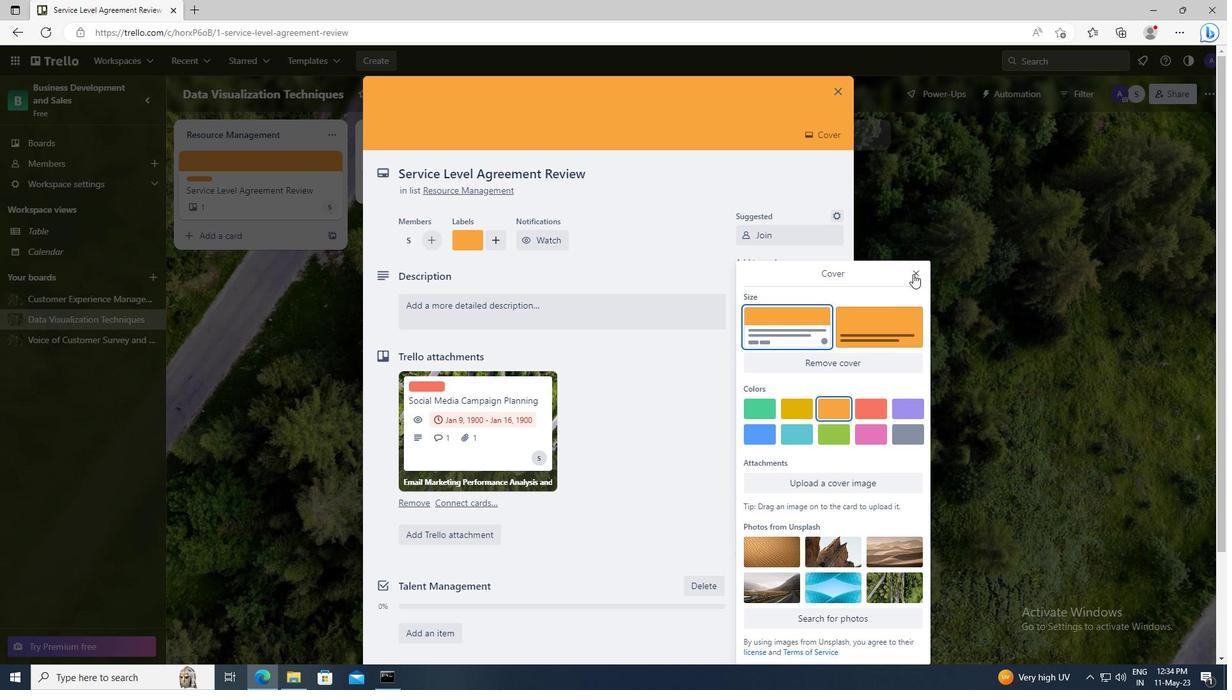 
Action: Mouse pressed left at (914, 272)
Screenshot: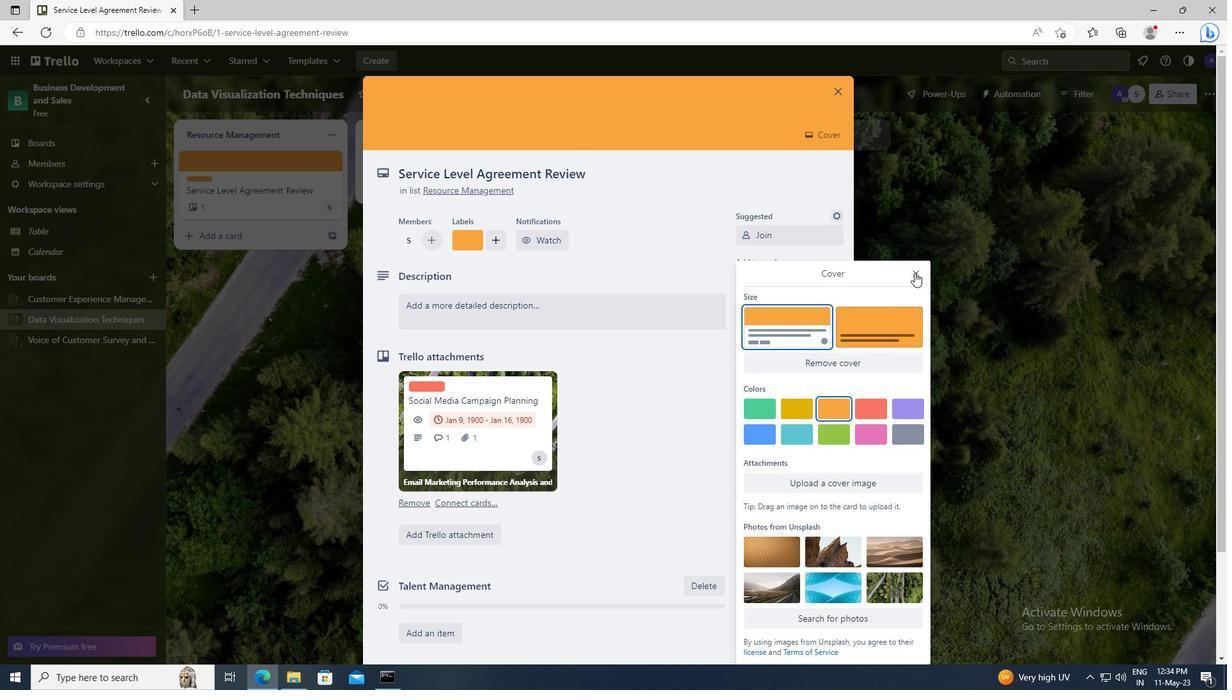 
Action: Mouse moved to (541, 314)
Screenshot: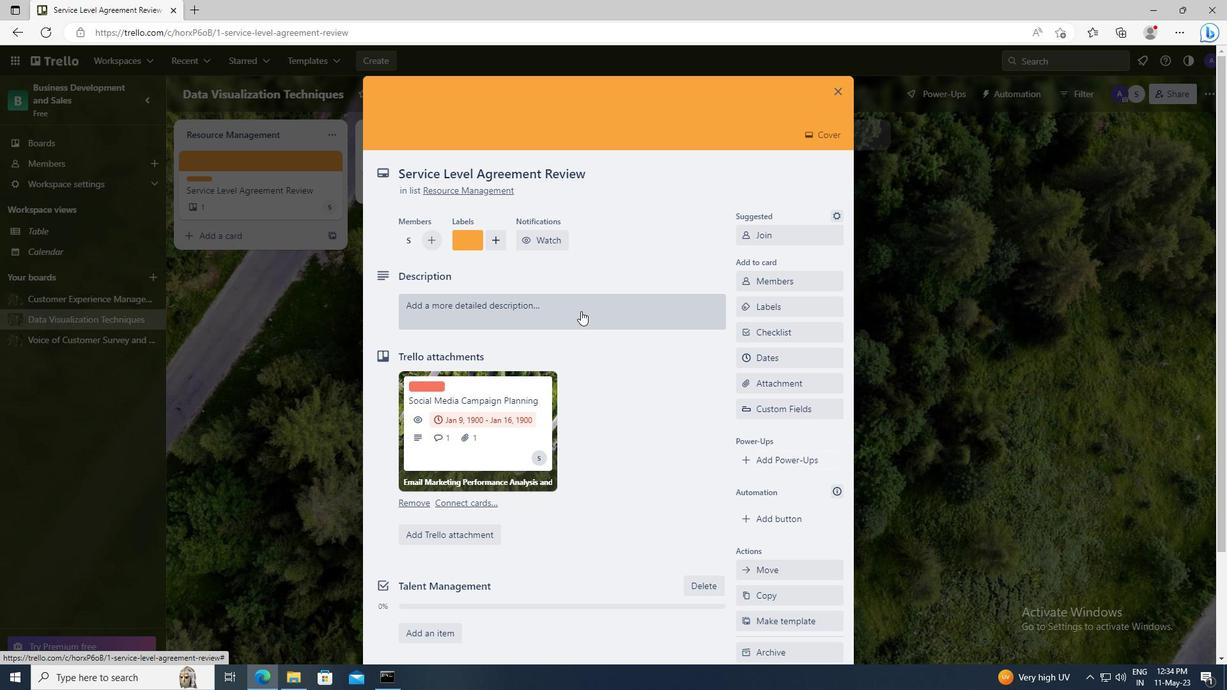 
Action: Mouse pressed left at (541, 314)
Screenshot: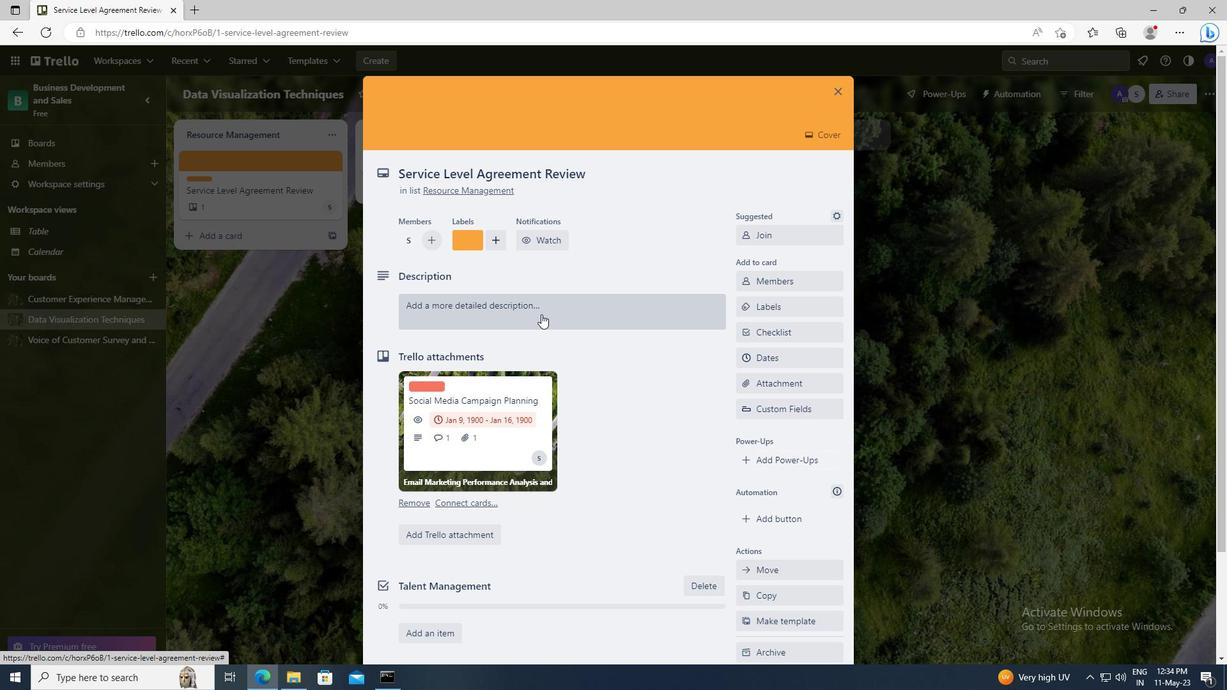 
Action: Key pressed <Key.shift>DEVELOP<Key.space>AND<Key.space>LAUNCH<Key.space>NEW<Key.space>CUSTOMER<Key.space>FEEDBACK<Key.space>PROGRAM<Key.space>FOR<Key.space>SERVICE<Key.space>IMPROVEMENTS
Screenshot: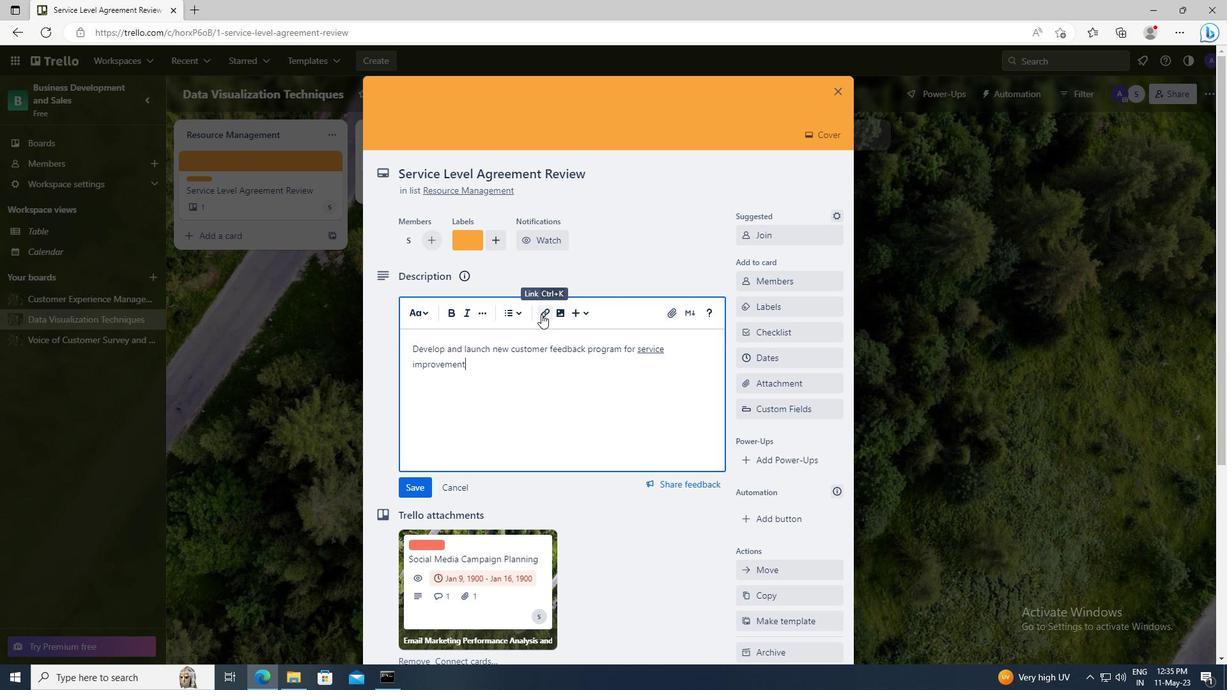 
Action: Mouse moved to (517, 363)
Screenshot: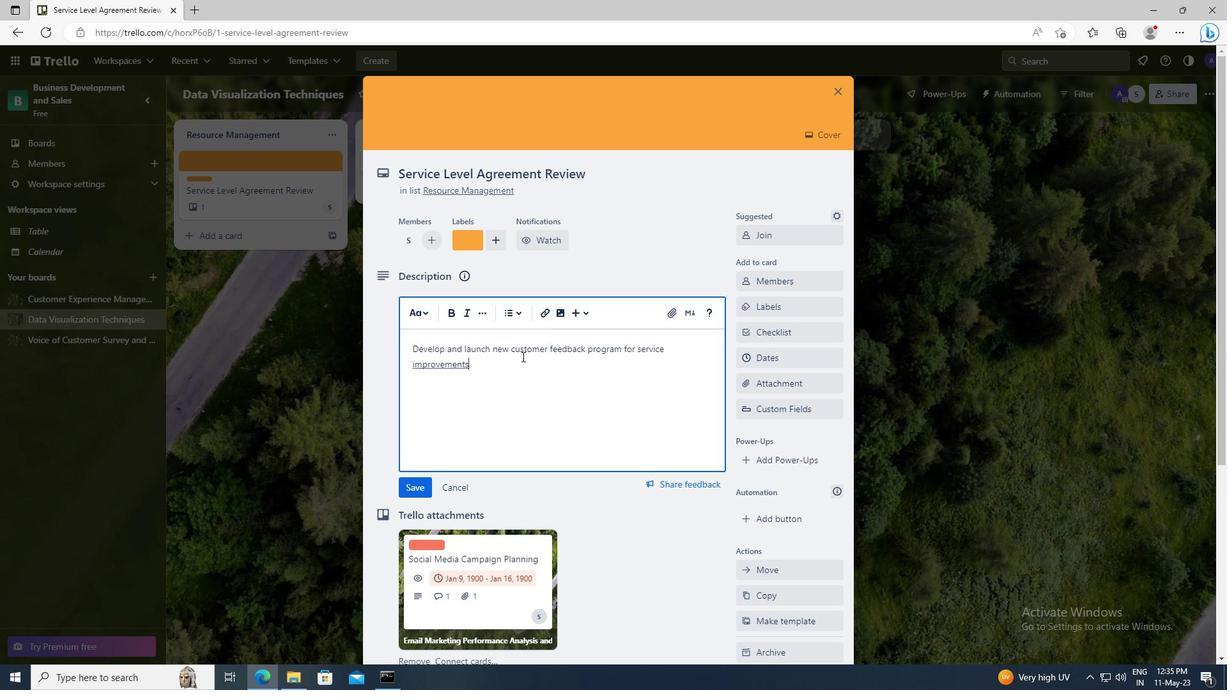 
Action: Mouse scrolled (517, 362) with delta (0, 0)
Screenshot: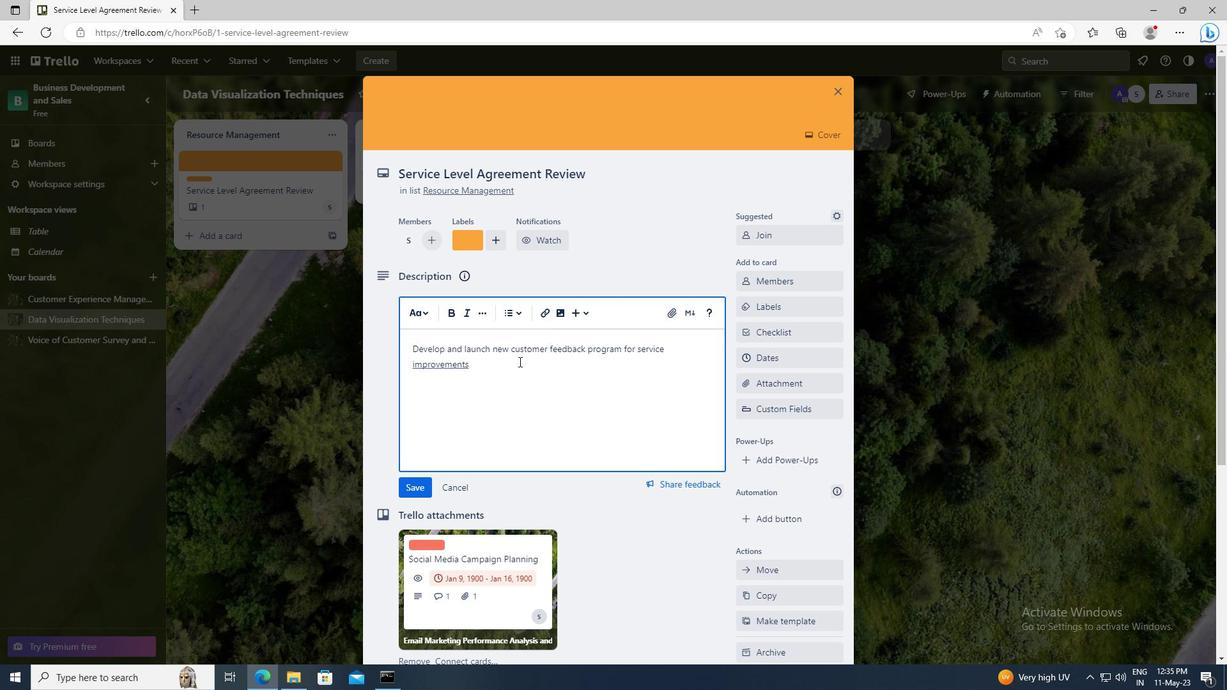 
Action: Mouse moved to (424, 396)
Screenshot: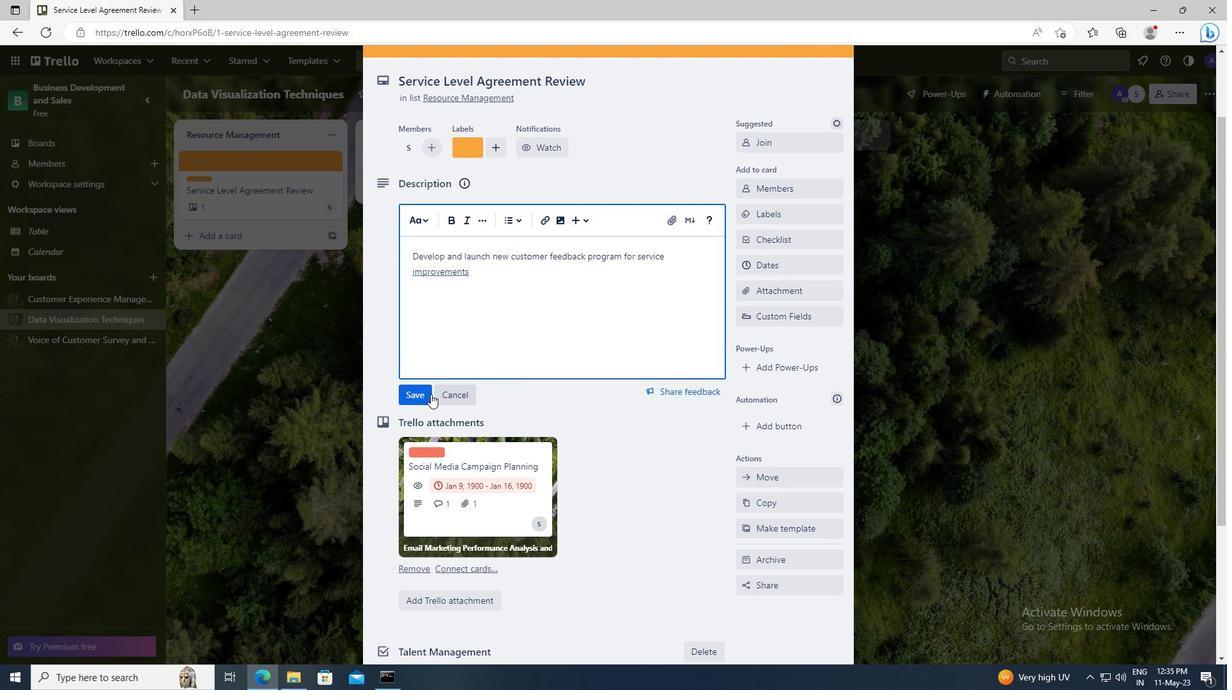 
Action: Mouse pressed left at (424, 396)
Screenshot: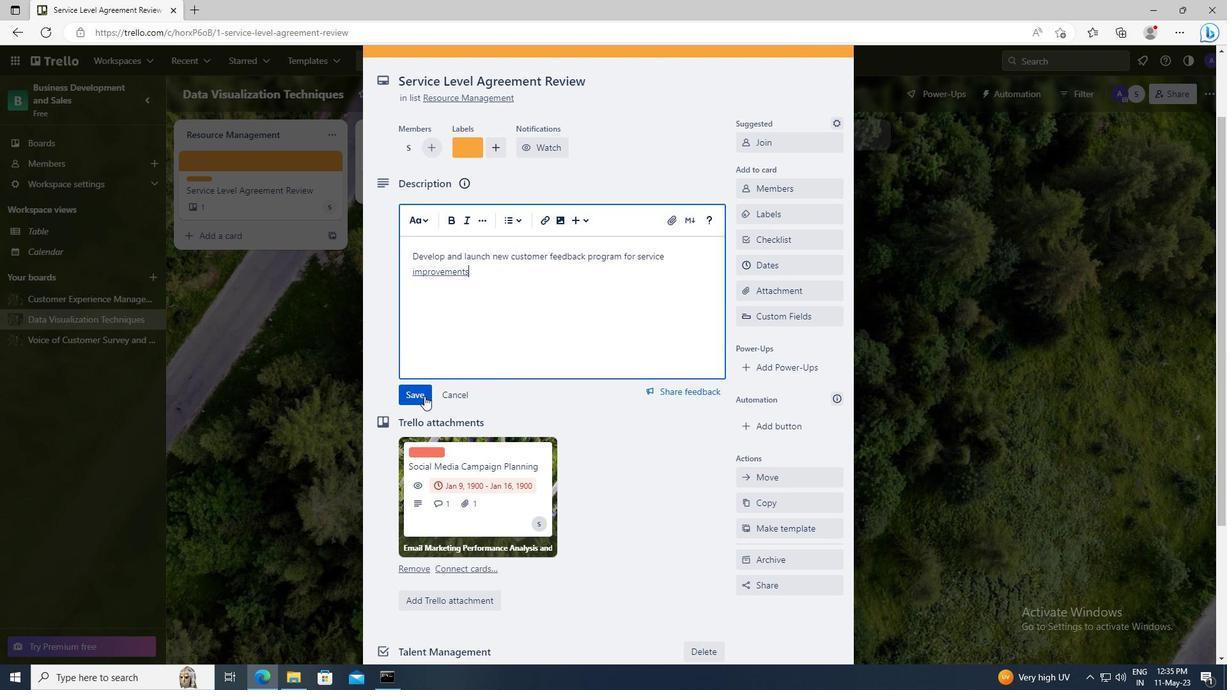 
Action: Mouse scrolled (424, 395) with delta (0, 0)
Screenshot: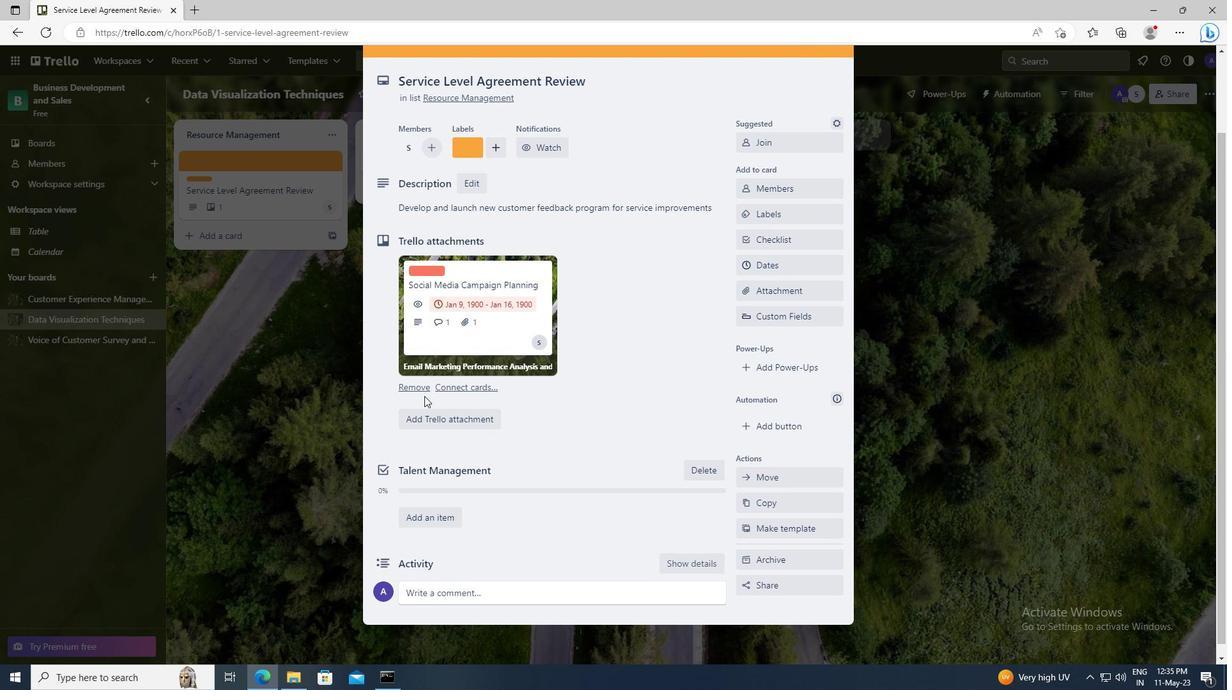 
Action: Mouse moved to (438, 581)
Screenshot: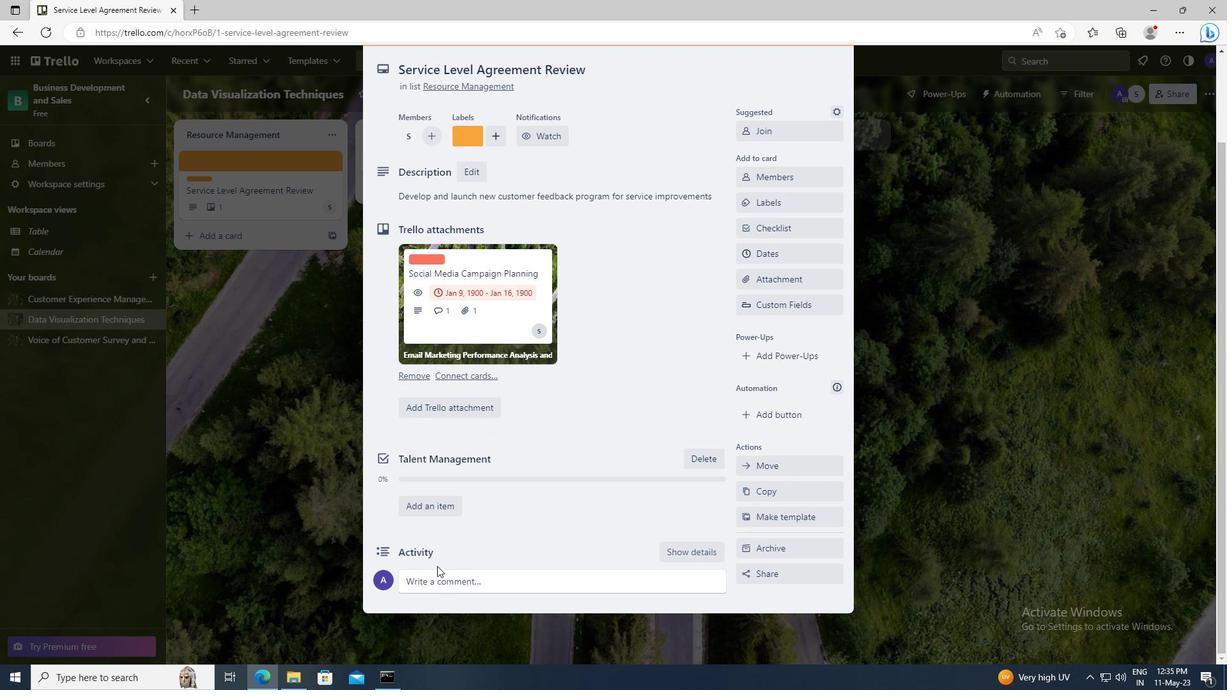 
Action: Mouse pressed left at (438, 581)
Screenshot: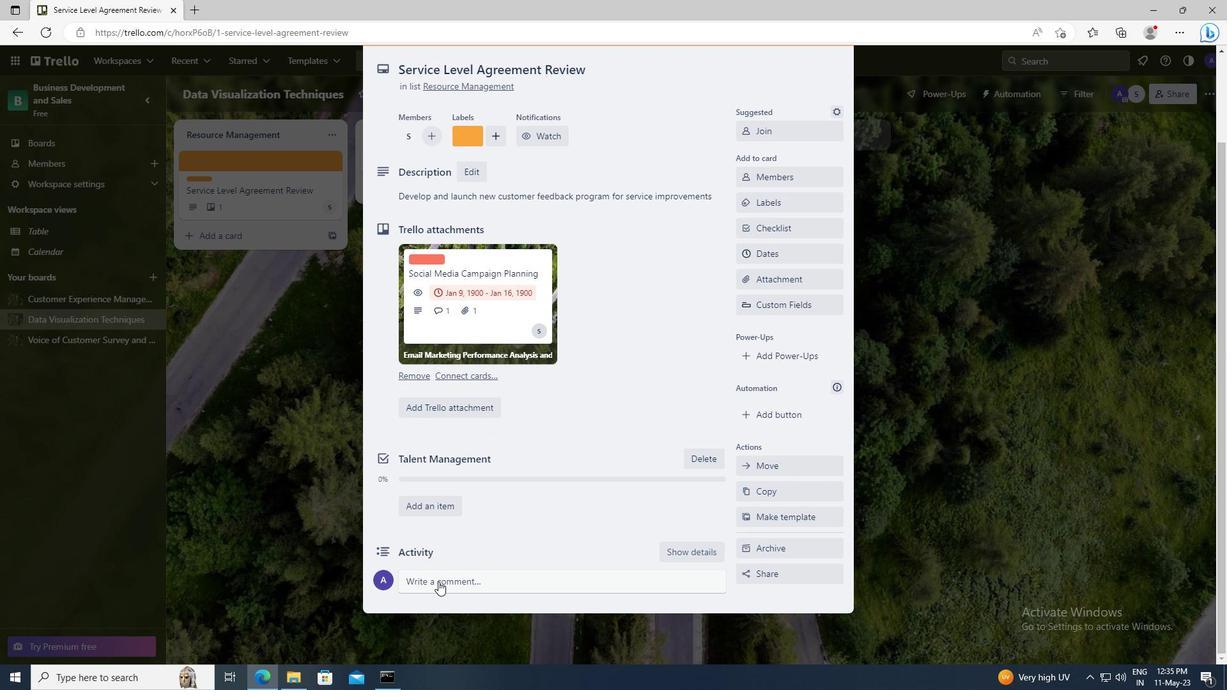 
Action: Key pressed <Key.shift>LET<Key.space>US<Key.space>MAKE<Key.space>SURE<Key.space>WE<Key.space>HAVE<Key.space>CLEAR<Key.space>COMMUNICATION<Key.space>CHANNELS<Key.space>IN<Key.space>PLACE<Key.space>FOR<Key.space>THIS<Key.space>TASK<Key.space>TO<Key.space>ENSURE<Key.space>THAT<Key.space>EVERYONE<Key.space>IS<Key.space>ON<Key.space>THE<Key.space>SAME<Key.space>PAGE.
Screenshot: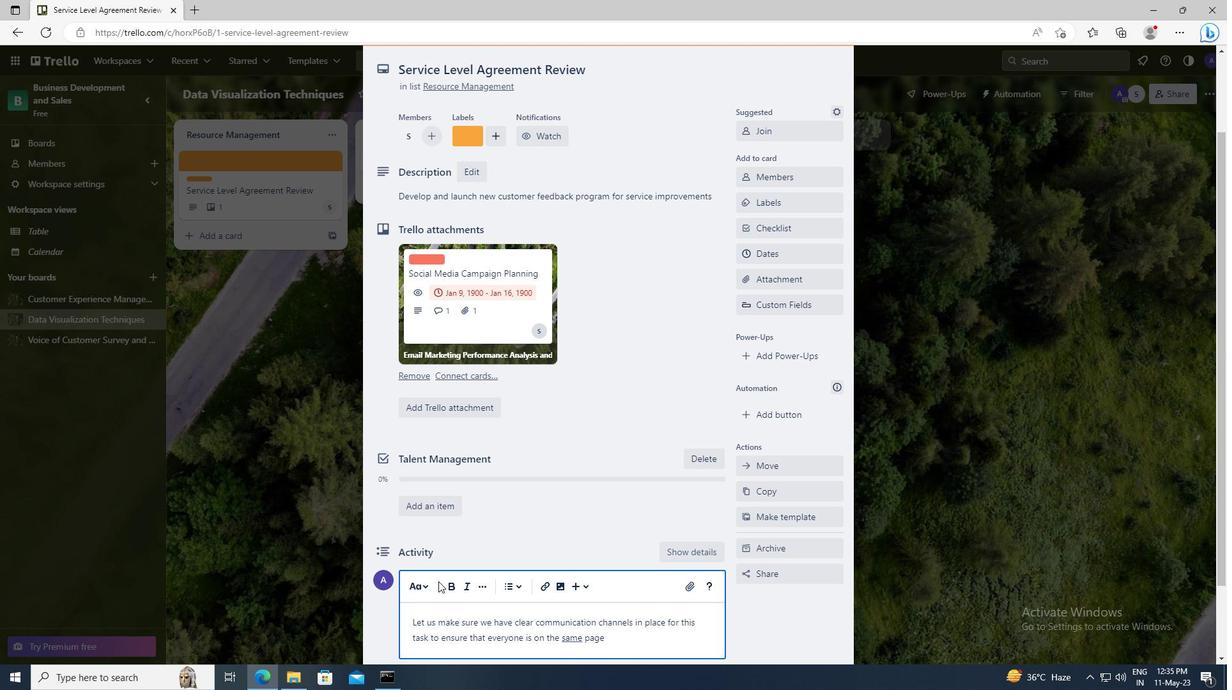 
Action: Mouse moved to (441, 581)
Screenshot: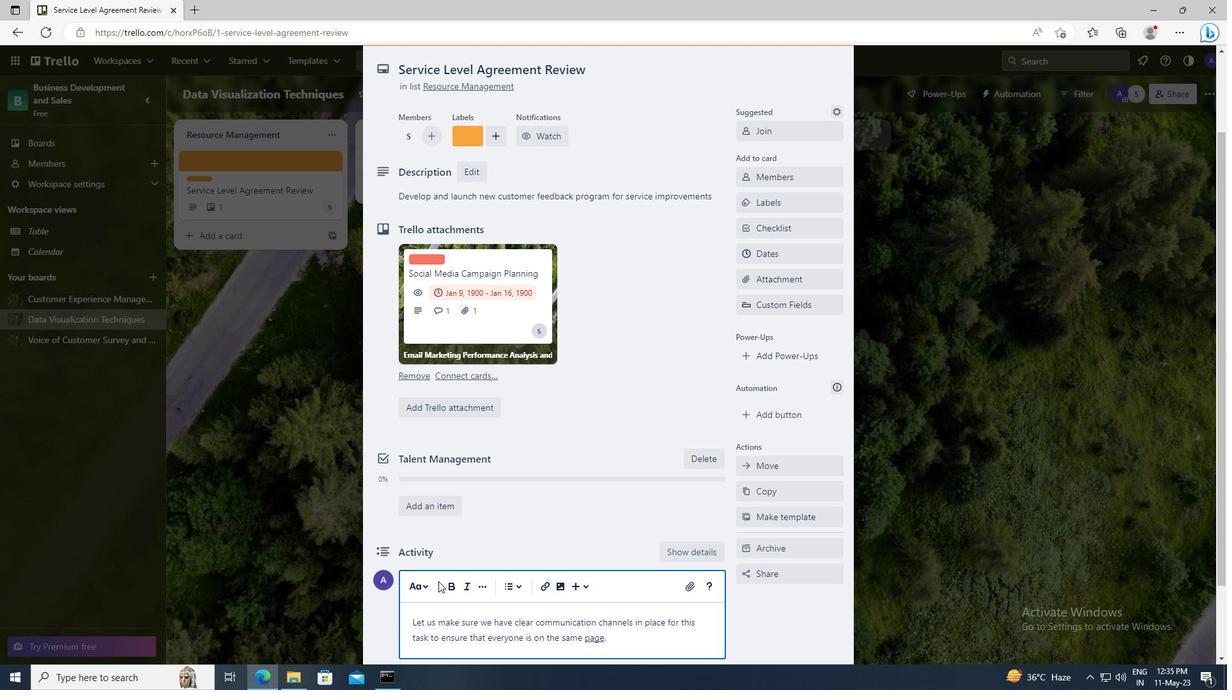
Action: Mouse scrolled (441, 580) with delta (0, 0)
Screenshot: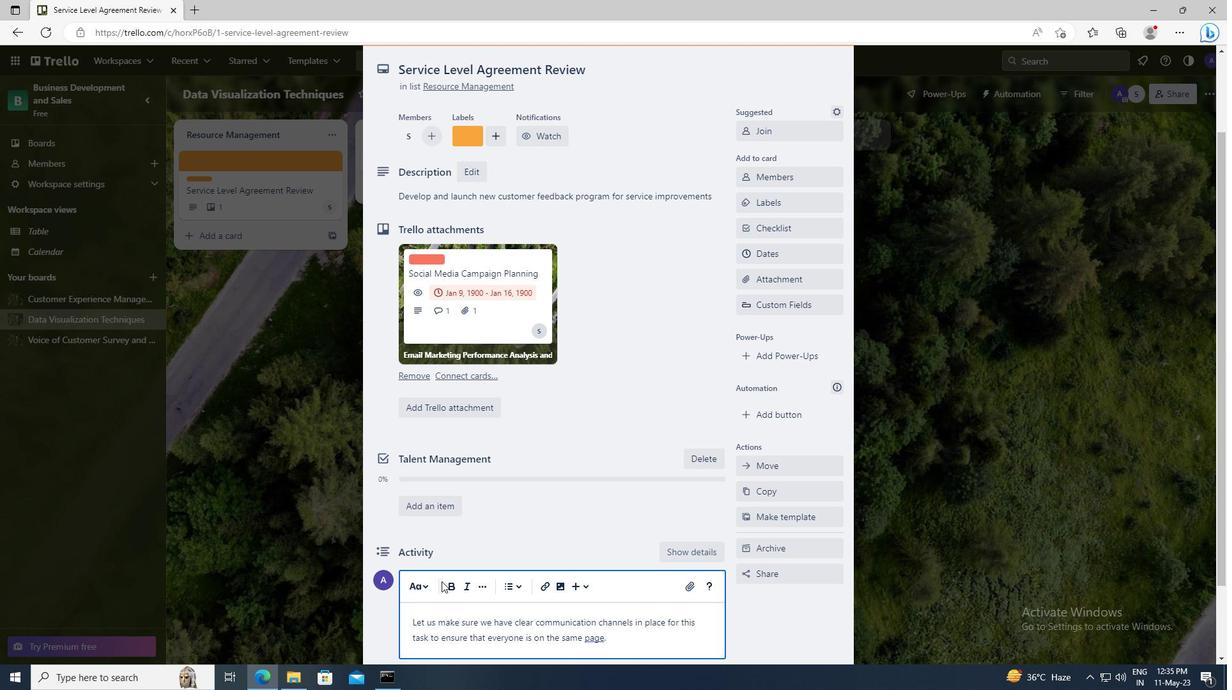 
Action: Mouse moved to (423, 586)
Screenshot: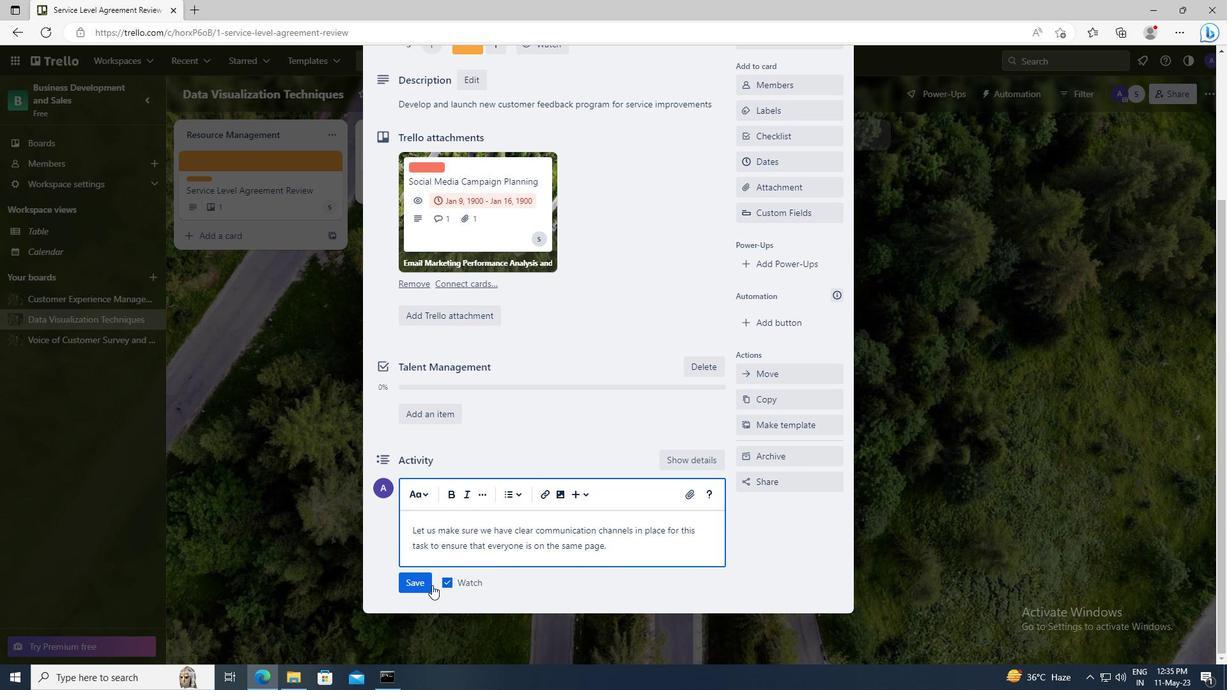 
Action: Mouse pressed left at (423, 586)
Screenshot: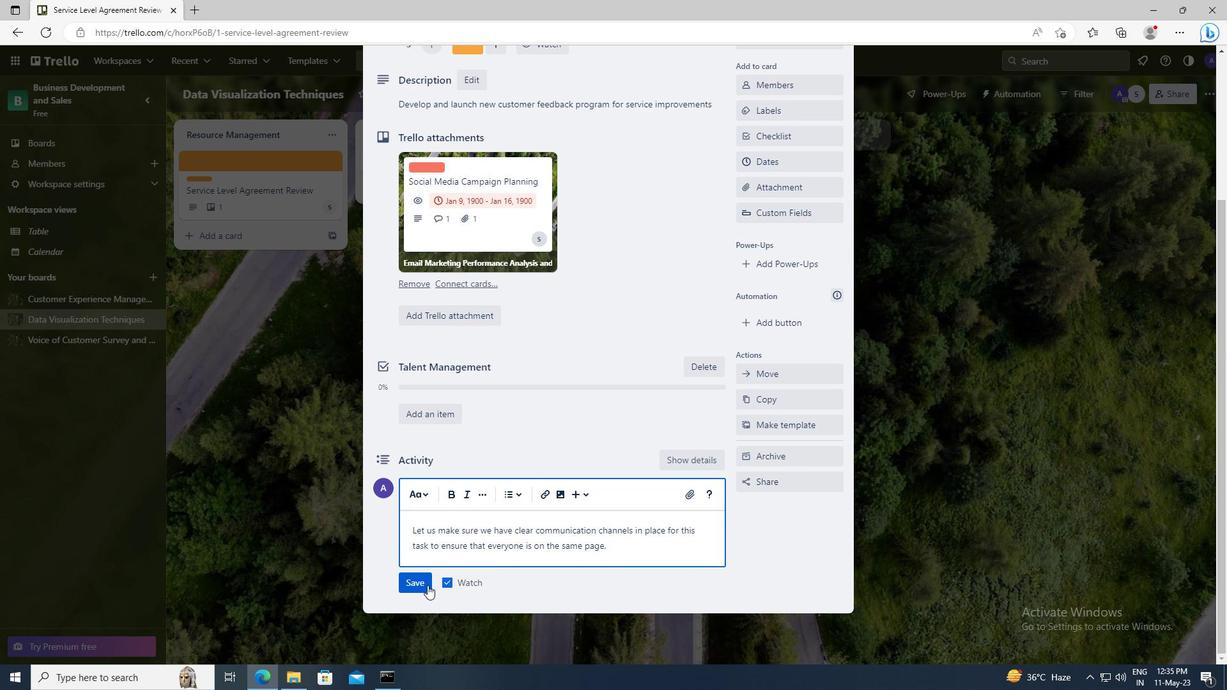
Action: Mouse moved to (761, 255)
Screenshot: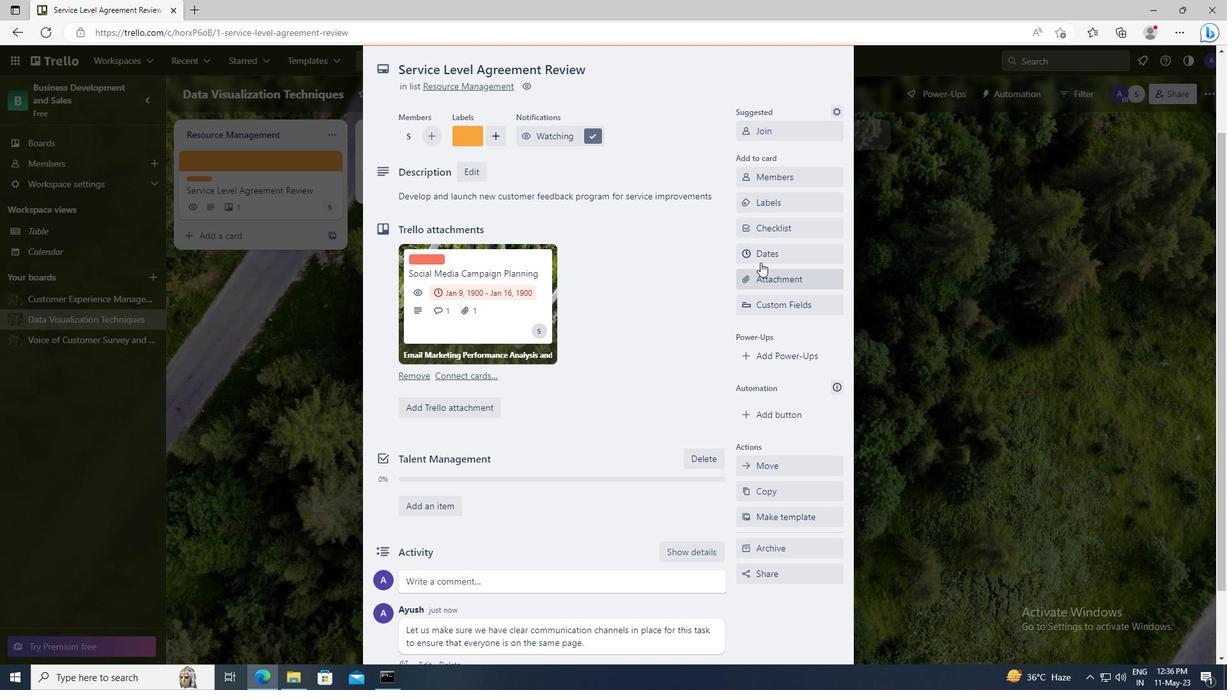 
Action: Mouse pressed left at (761, 255)
Screenshot: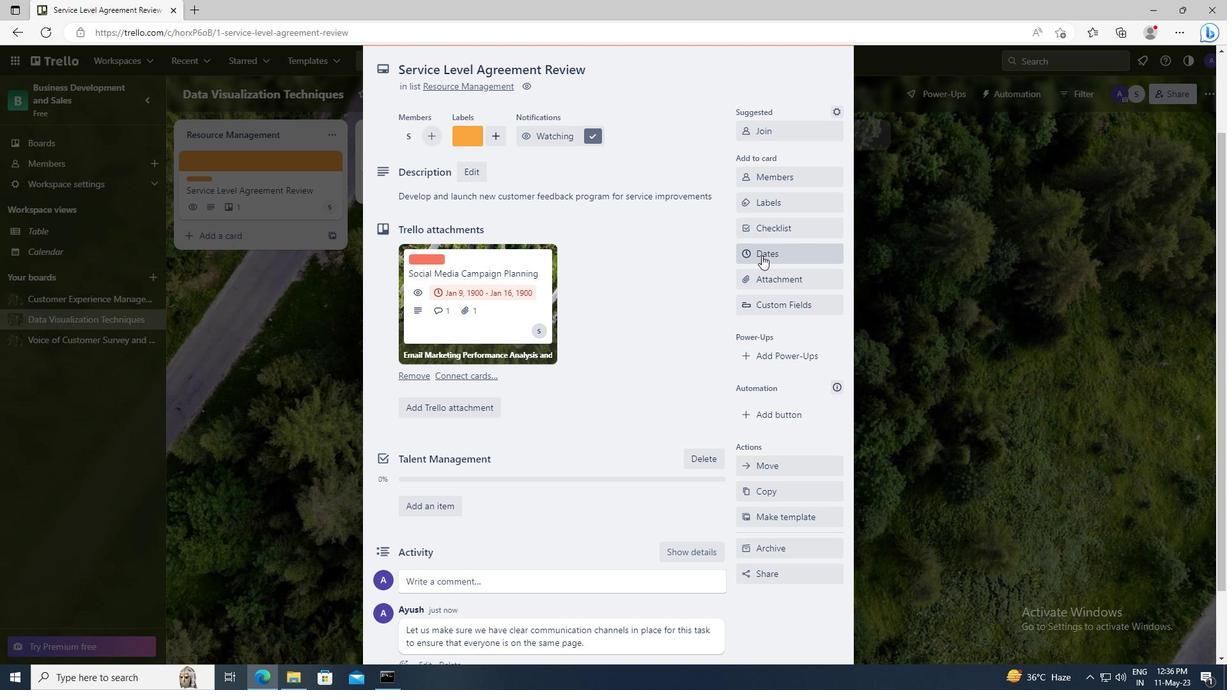 
Action: Mouse moved to (749, 325)
Screenshot: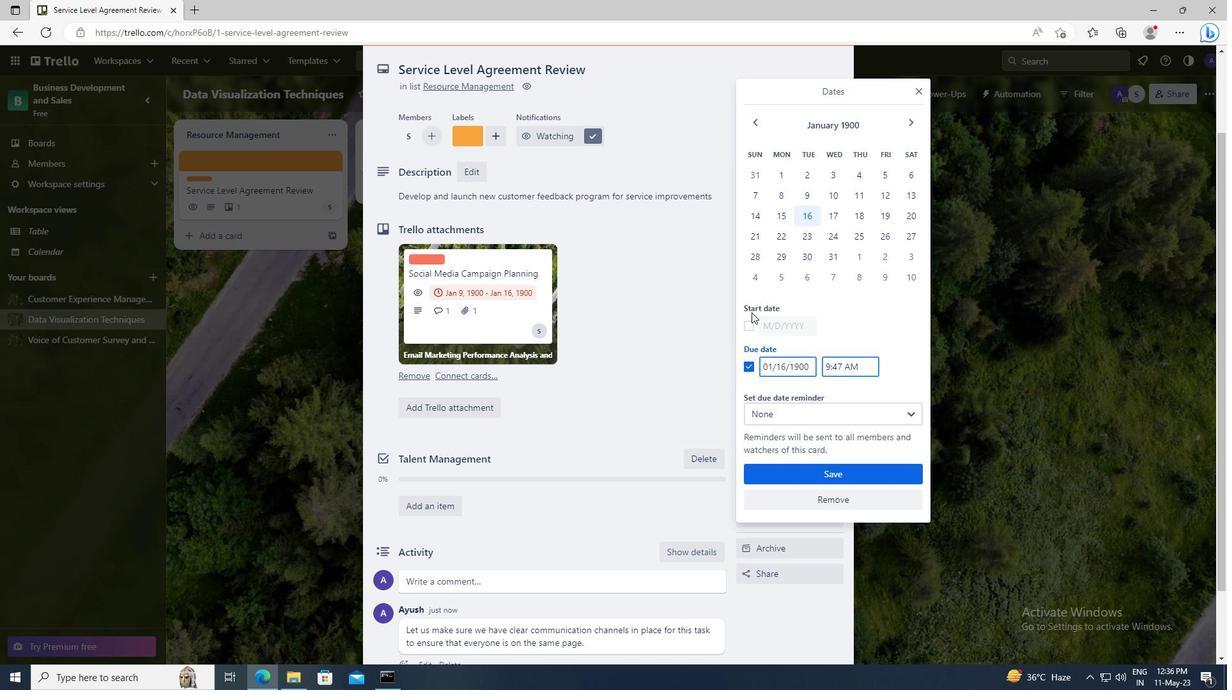 
Action: Mouse pressed left at (749, 325)
Screenshot: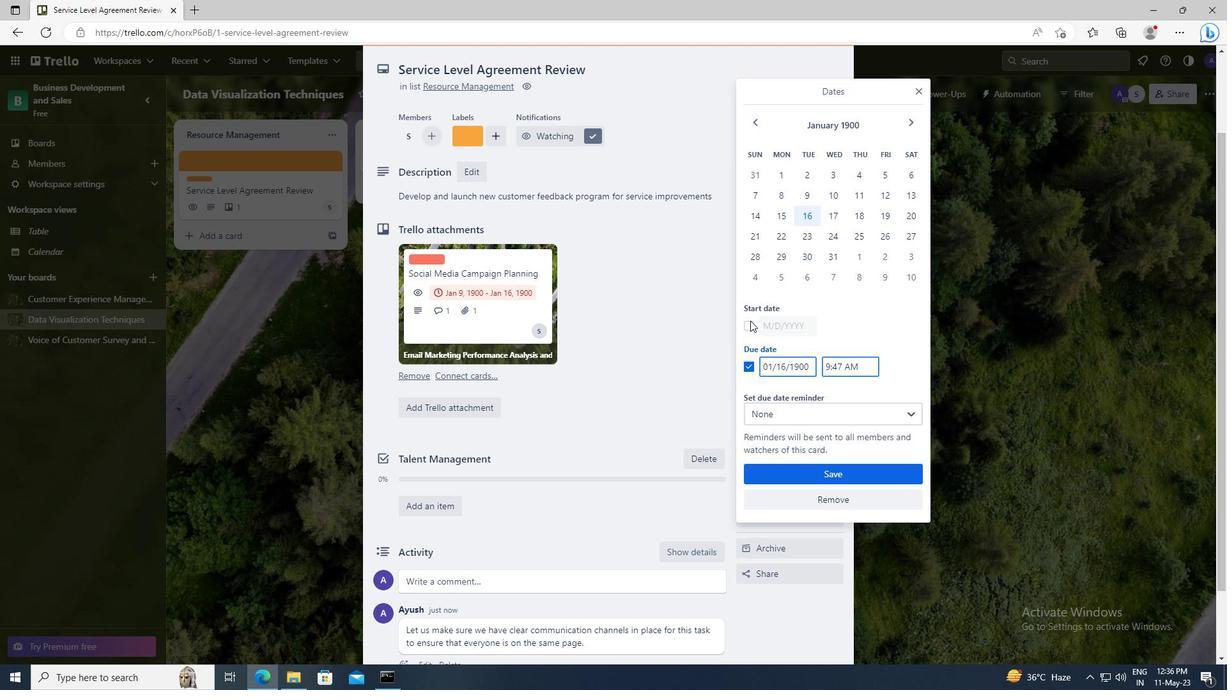 
Action: Mouse moved to (814, 326)
Screenshot: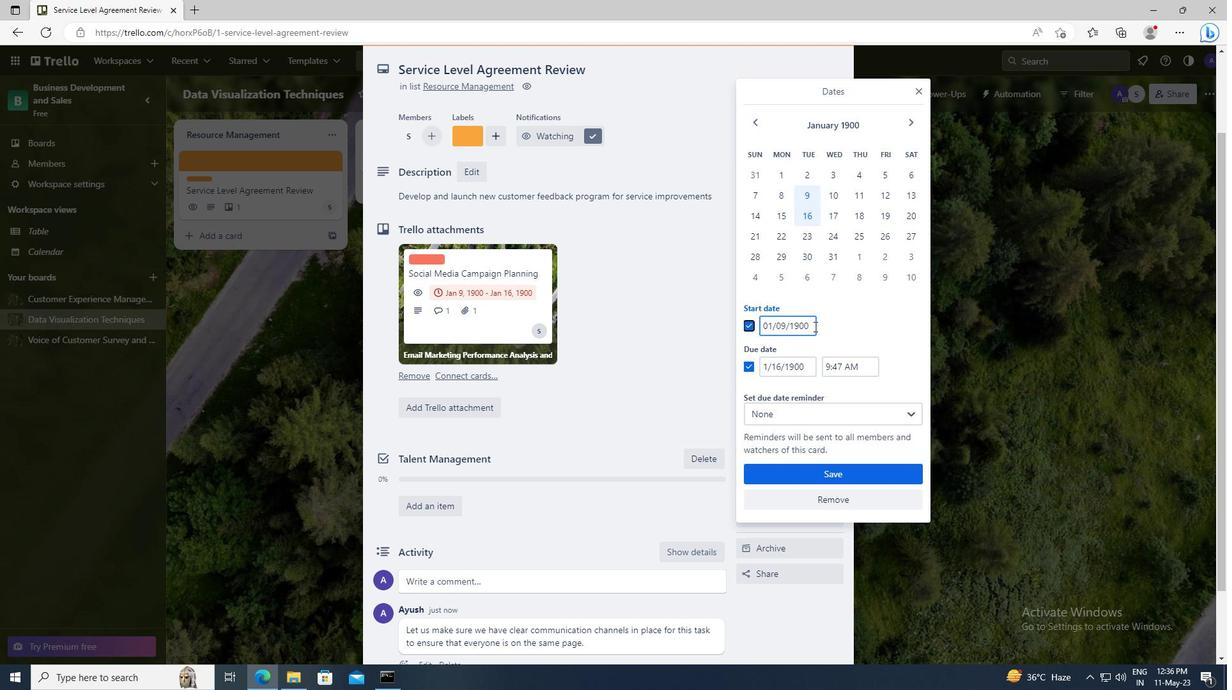 
Action: Mouse pressed left at (814, 326)
Screenshot: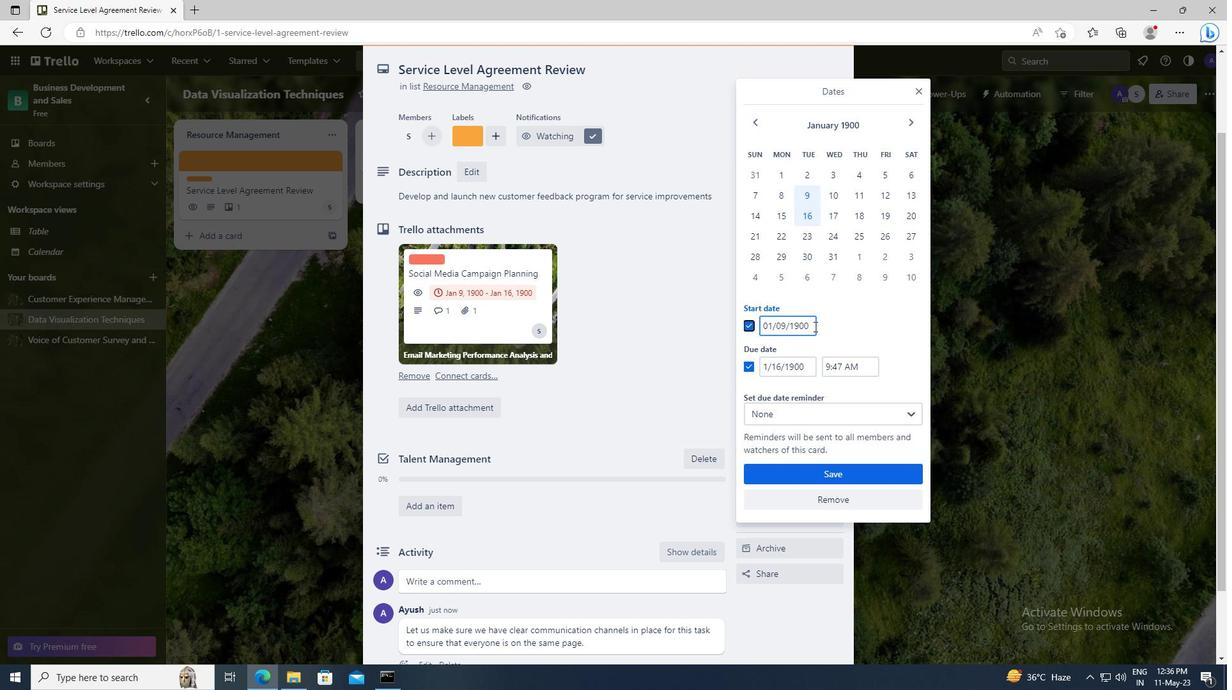 
Action: Key pressed <Key.left><Key.left><Key.left><Key.left><Key.left><Key.backspace>1
Screenshot: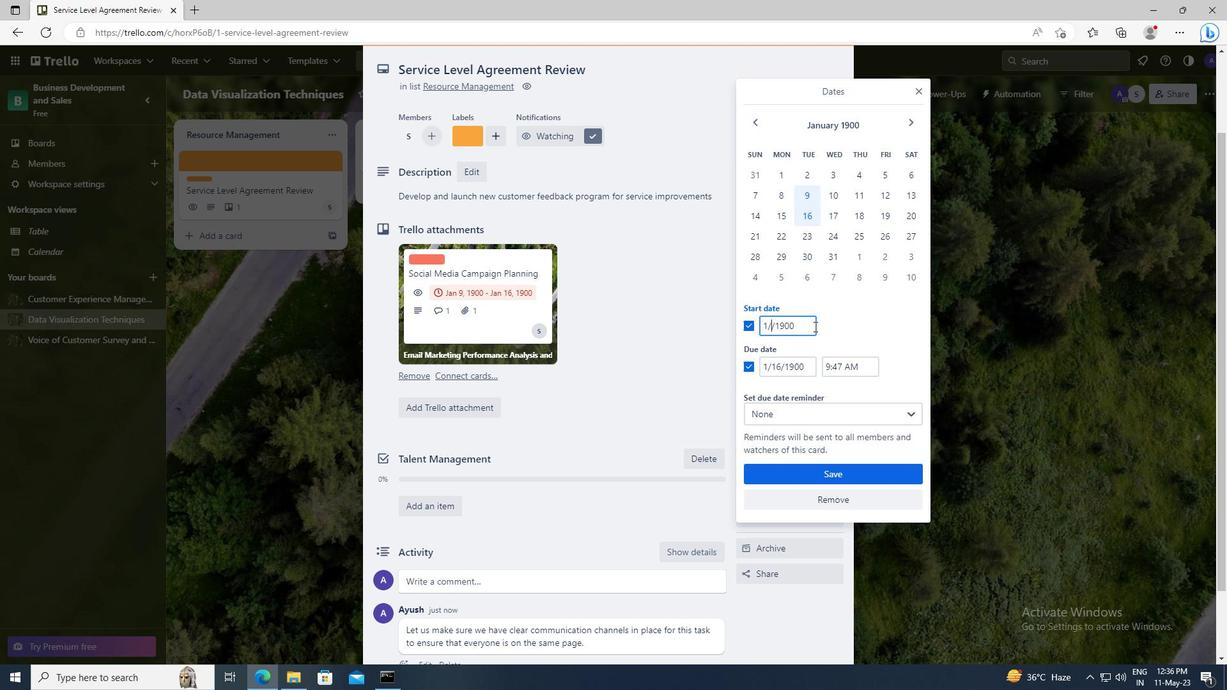 
Action: Mouse moved to (805, 371)
Screenshot: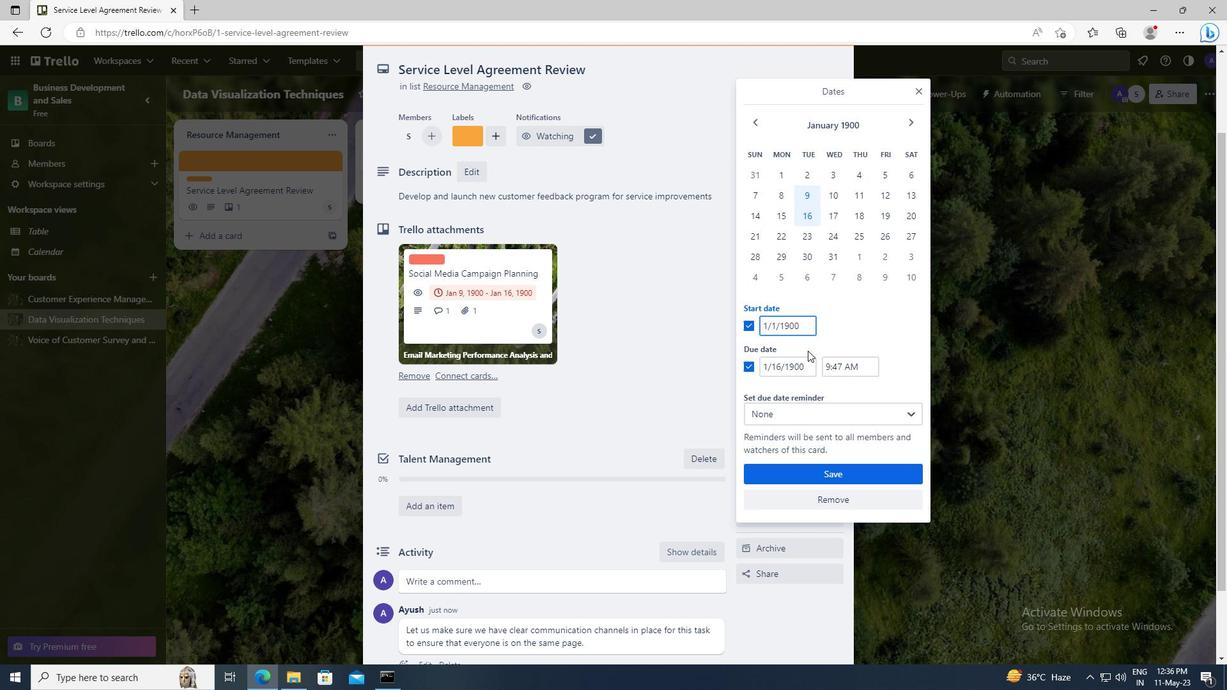 
Action: Mouse pressed left at (805, 371)
Screenshot: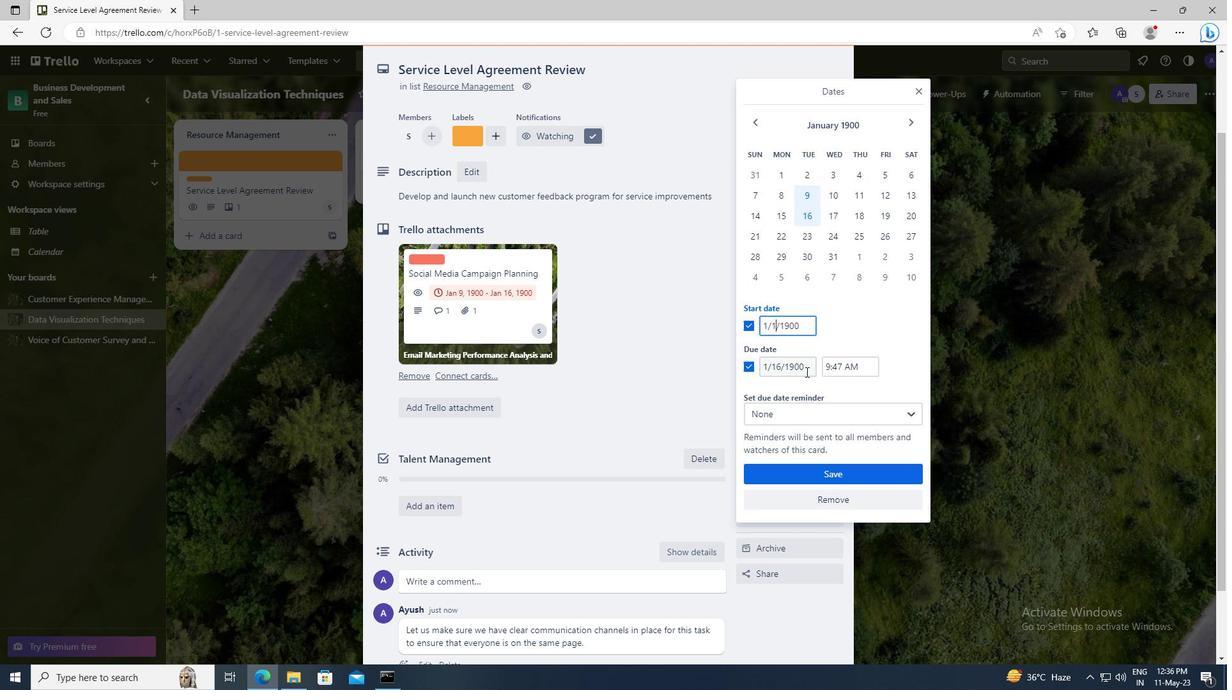 
Action: Key pressed <Key.left><Key.left><Key.left><Key.left><Key.left><Key.backspace><Key.backspace>8
Screenshot: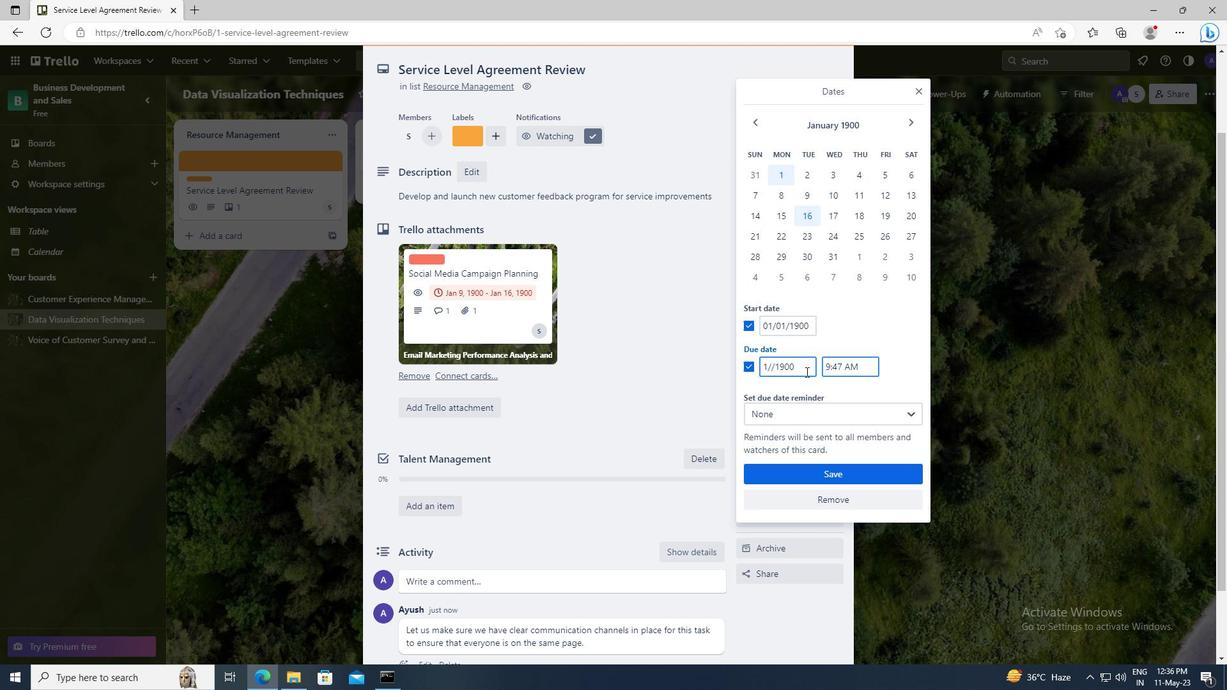
Action: Mouse moved to (811, 474)
Screenshot: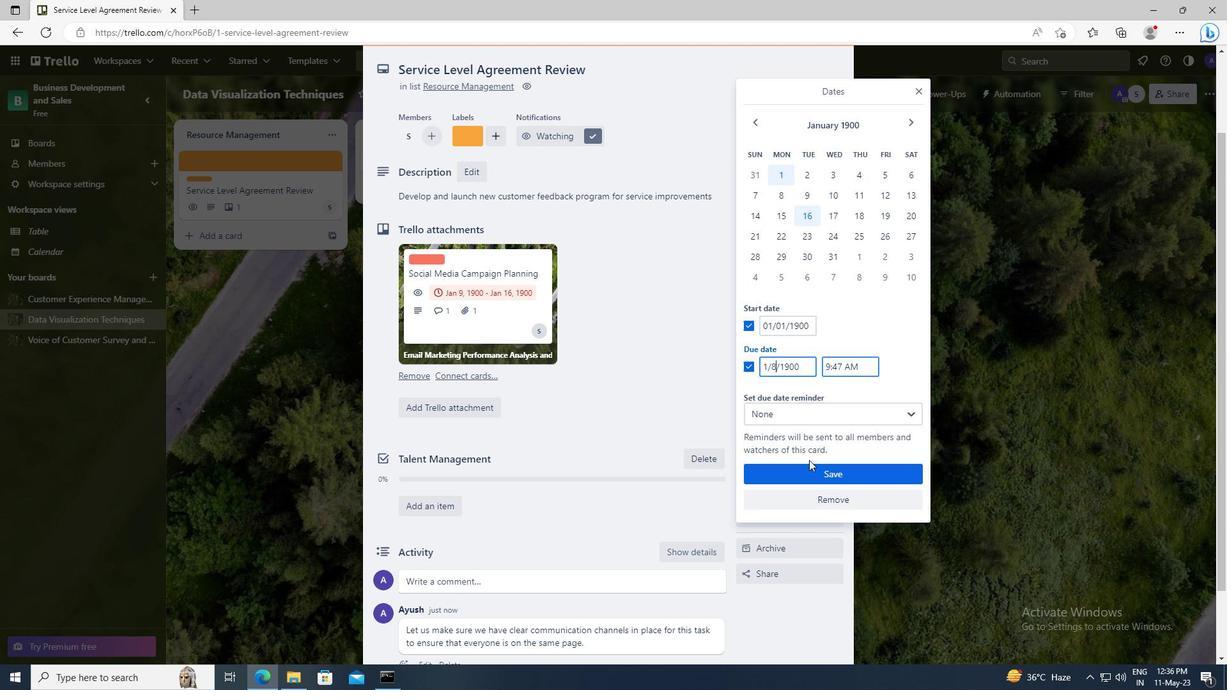 
Action: Mouse pressed left at (811, 474)
Screenshot: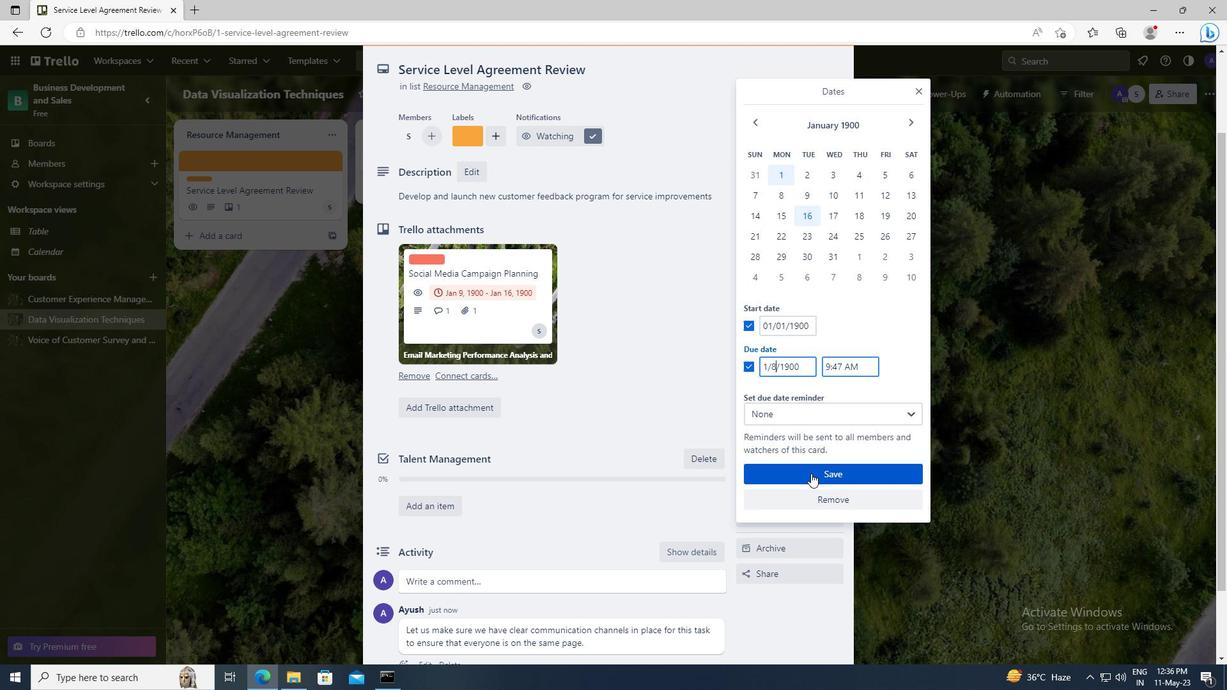 
